 Task: Insert a clustered bar chart into a meeting invitation and customize it.
Action: Mouse moved to (22, 76)
Screenshot: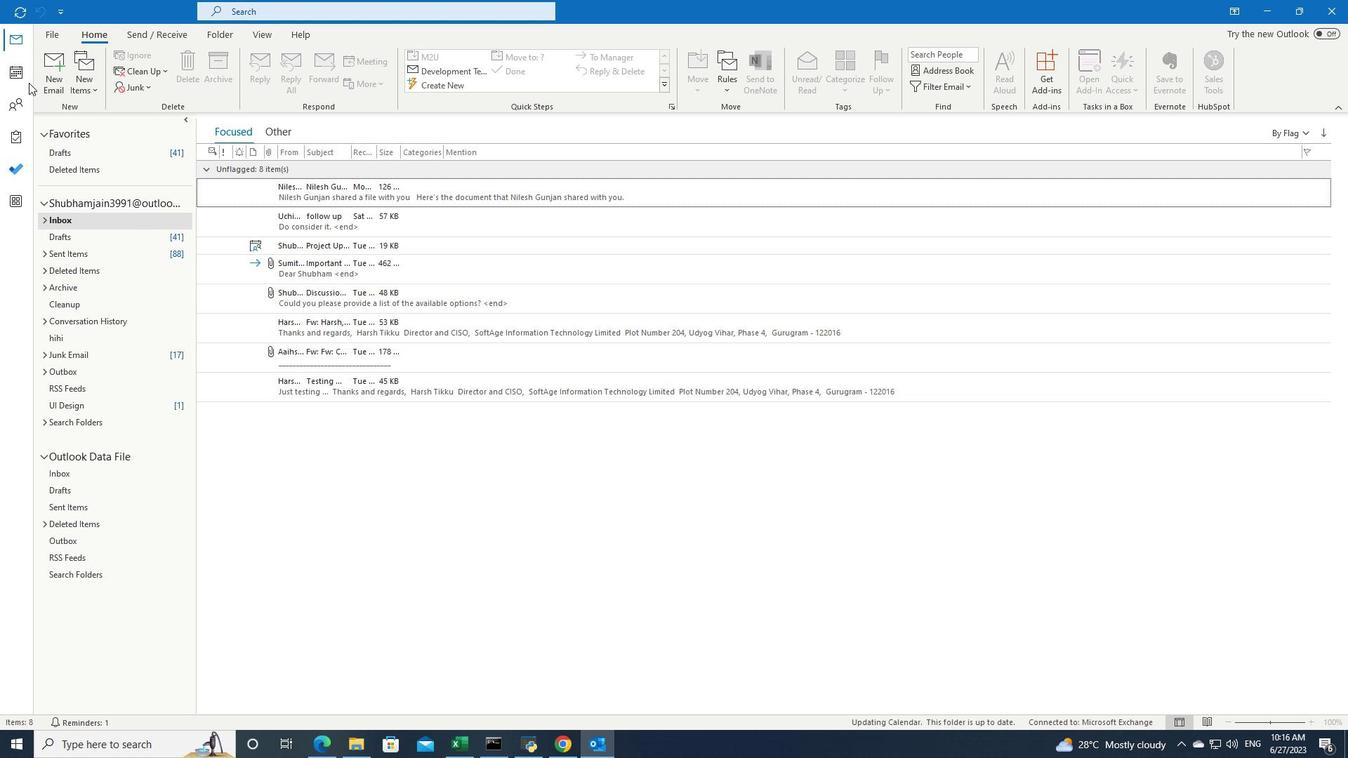
Action: Mouse pressed left at (22, 76)
Screenshot: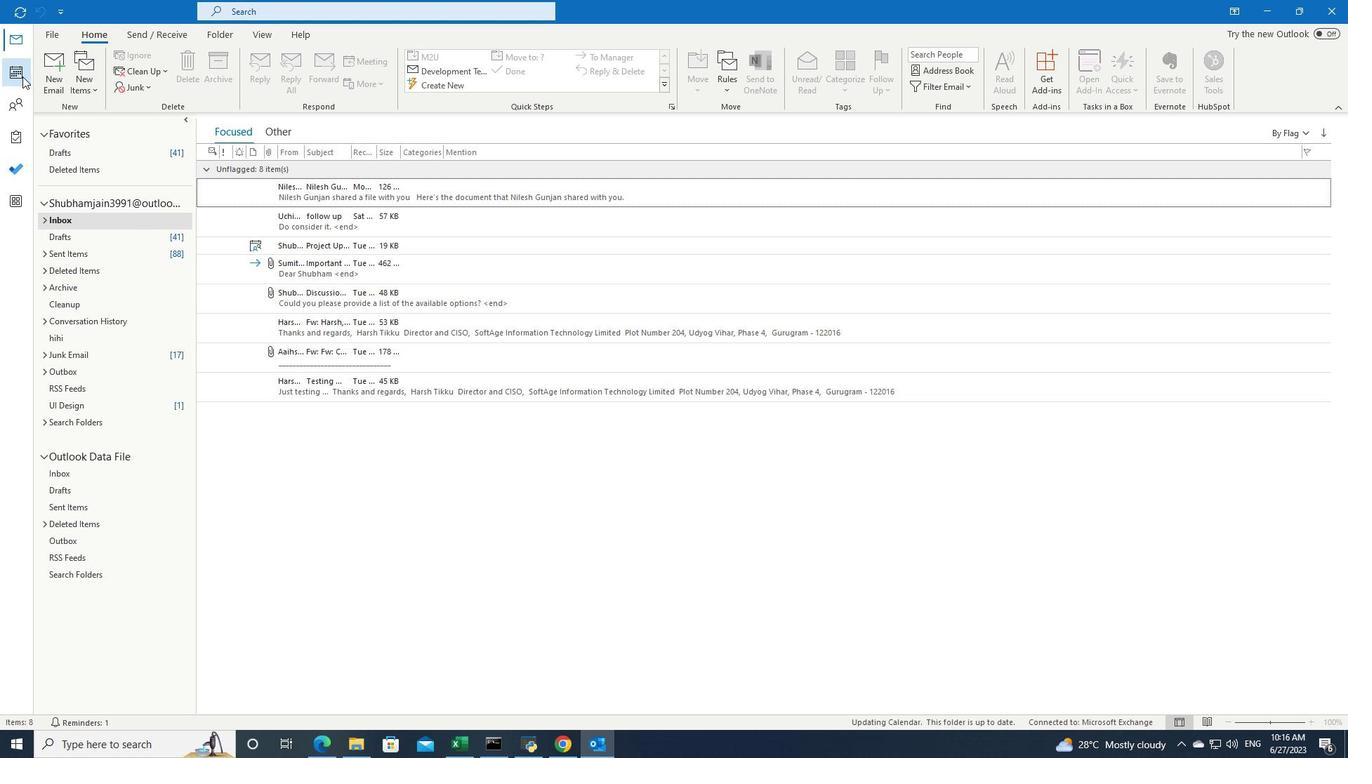 
Action: Mouse moved to (110, 87)
Screenshot: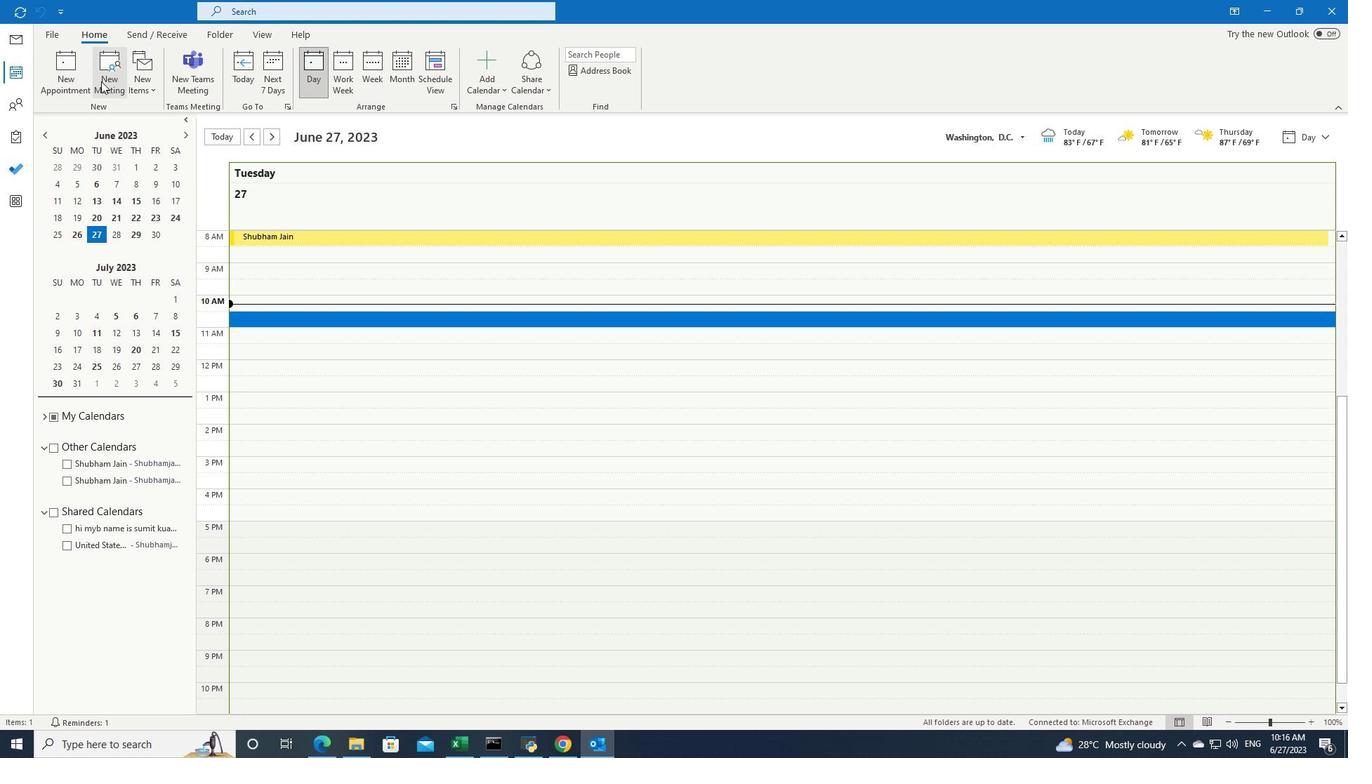 
Action: Mouse pressed left at (110, 87)
Screenshot: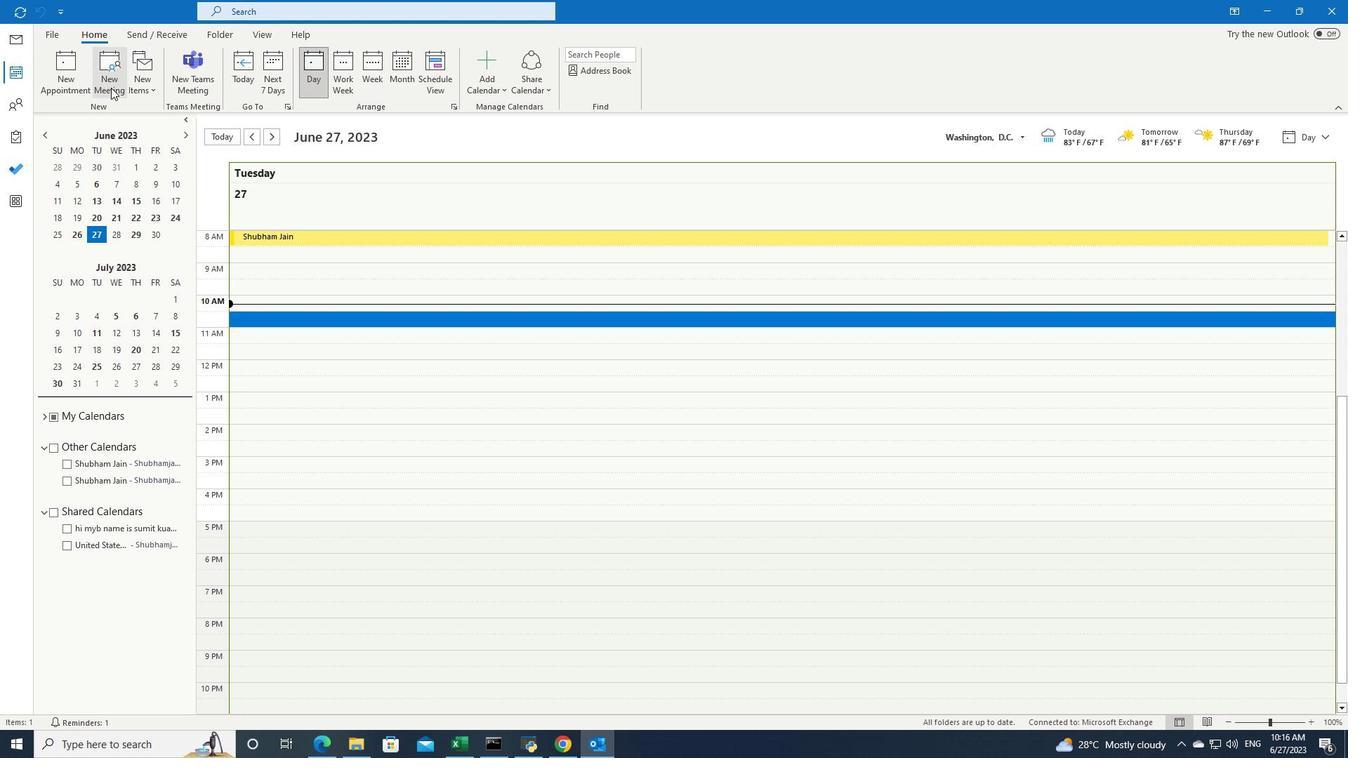 
Action: Mouse moved to (221, 35)
Screenshot: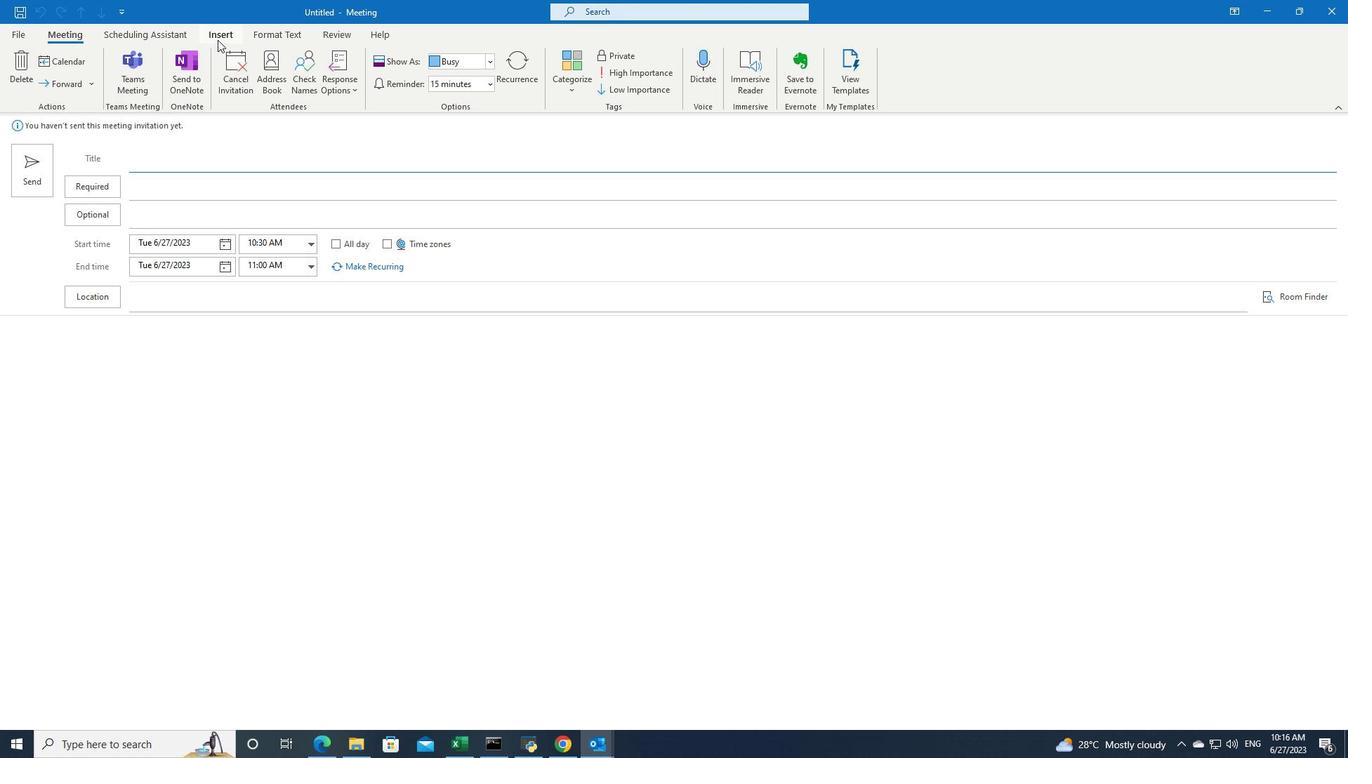 
Action: Mouse pressed left at (221, 35)
Screenshot: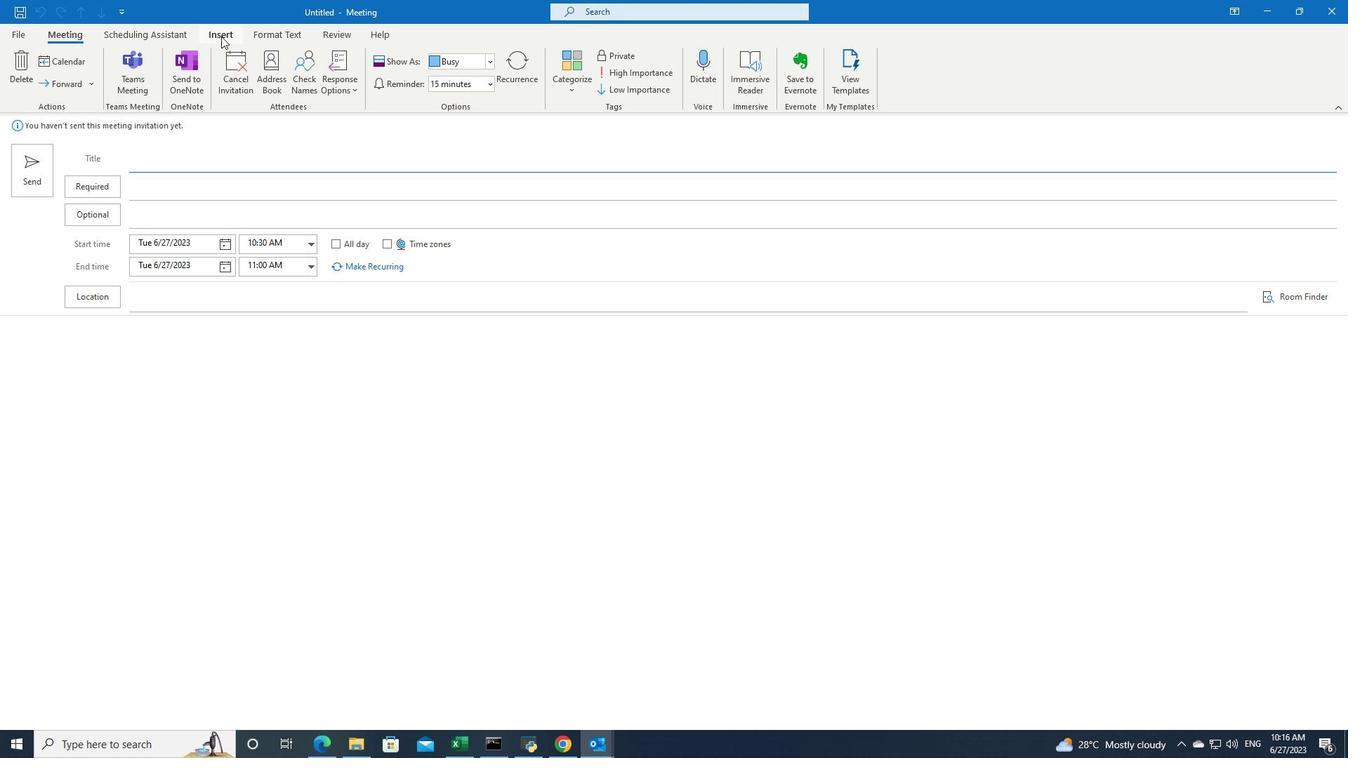 
Action: Mouse moved to (406, 393)
Screenshot: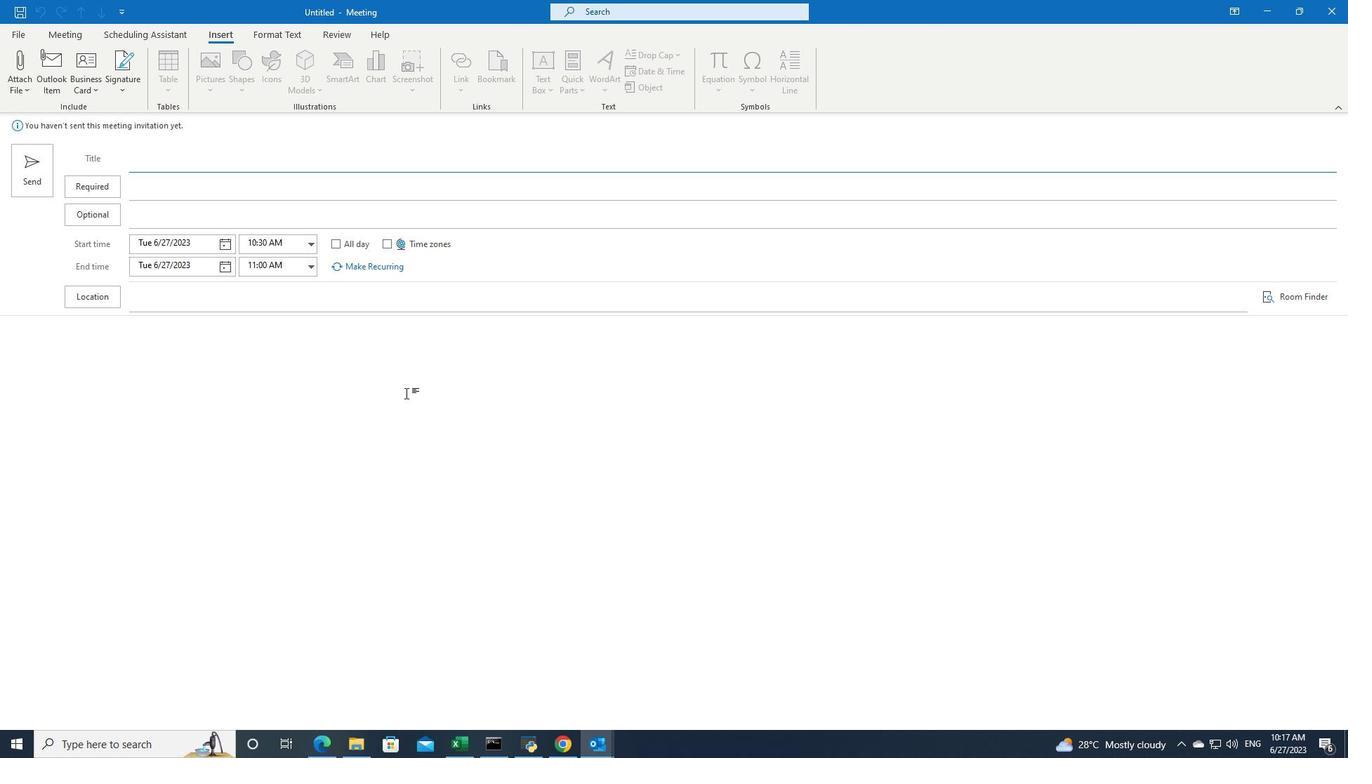 
Action: Mouse pressed left at (406, 393)
Screenshot: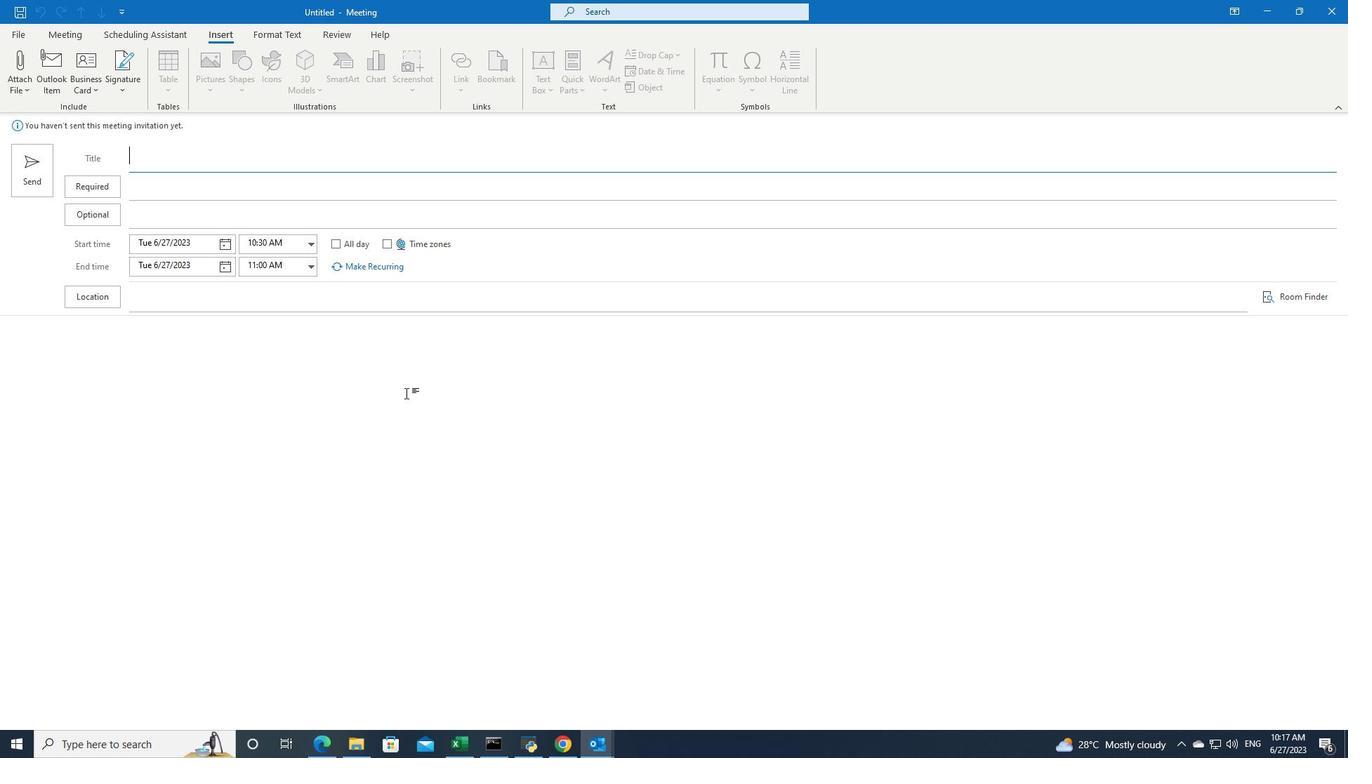 
Action: Mouse moved to (367, 79)
Screenshot: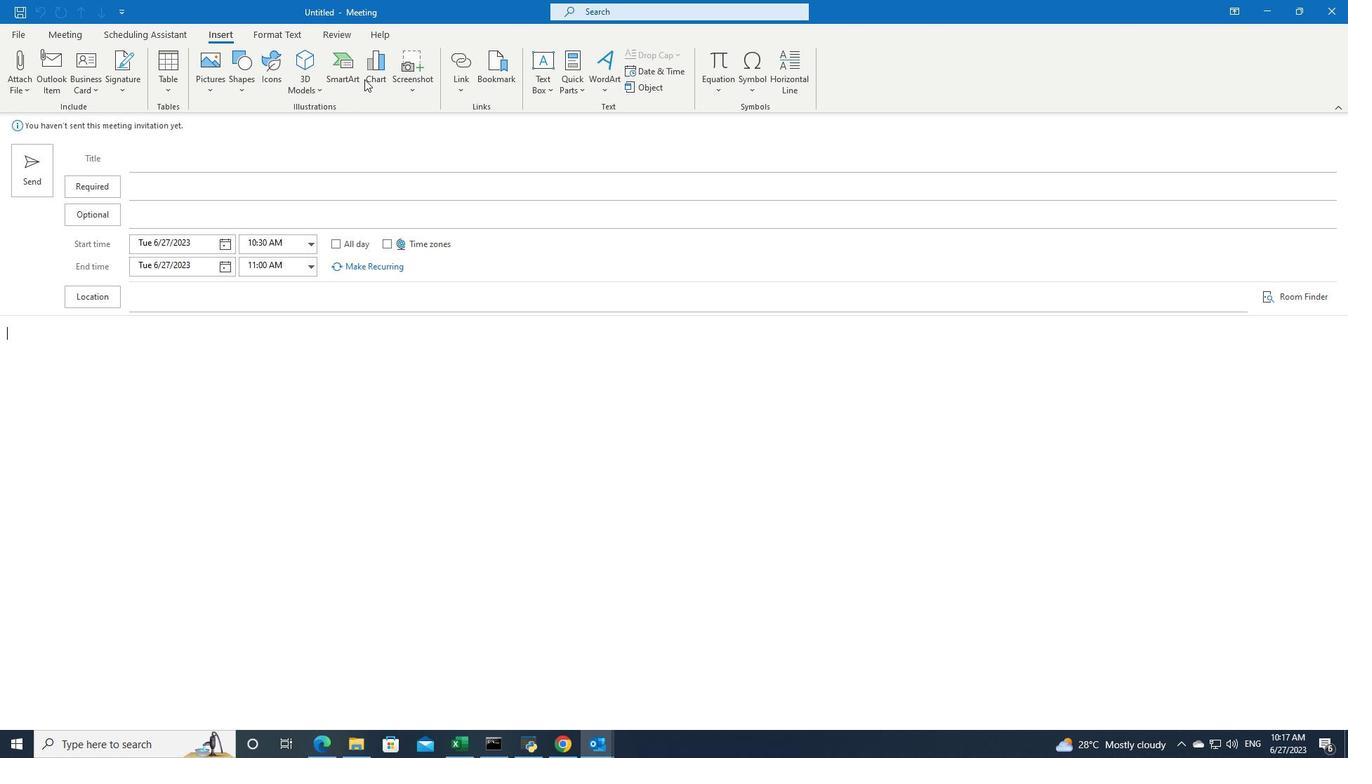 
Action: Mouse pressed left at (367, 79)
Screenshot: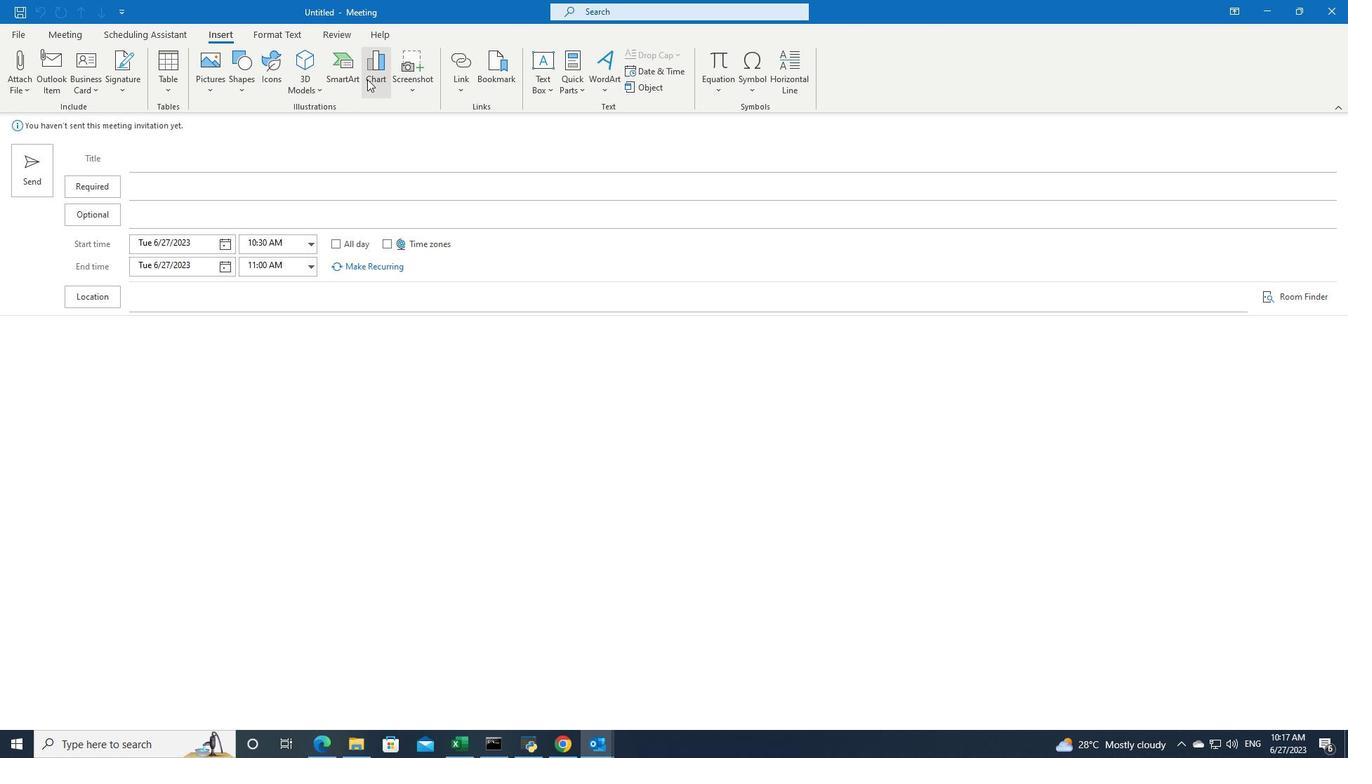 
Action: Mouse moved to (493, 290)
Screenshot: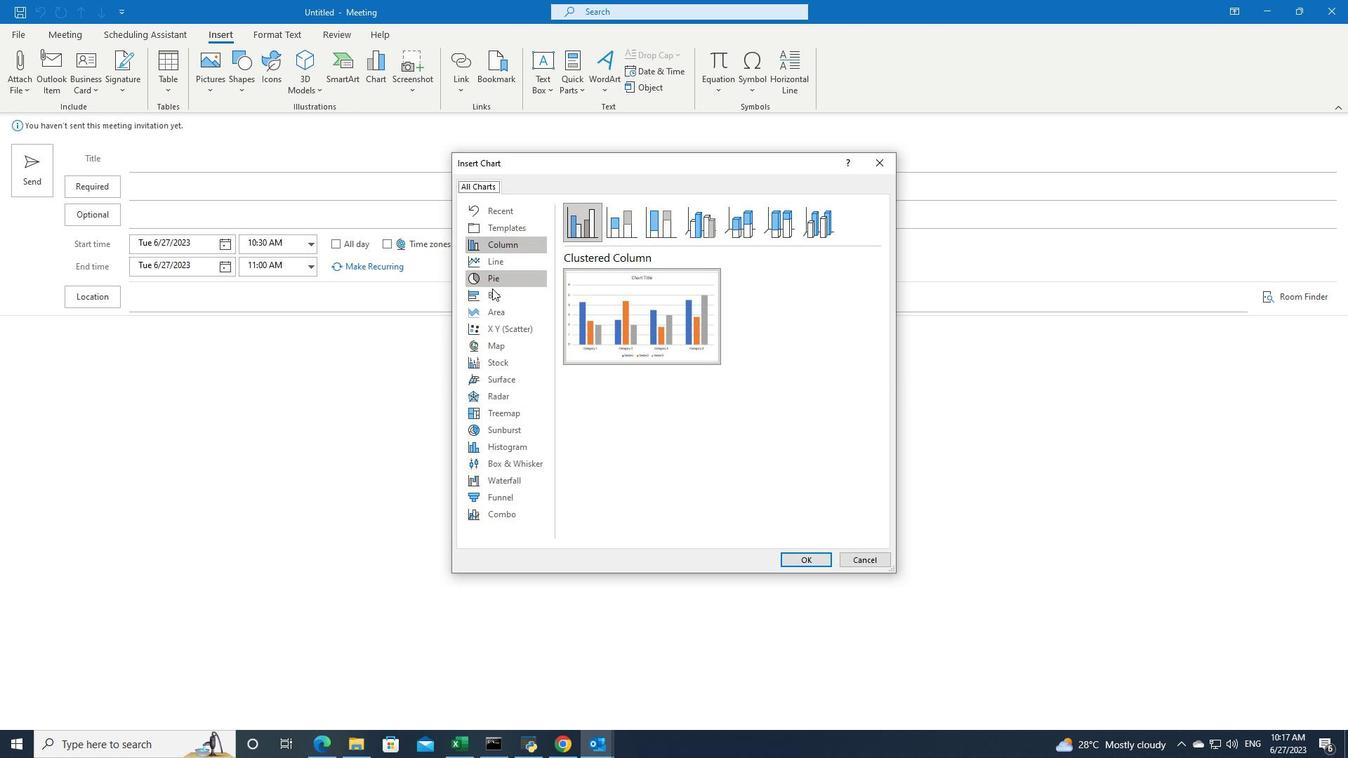 
Action: Mouse pressed left at (493, 290)
Screenshot: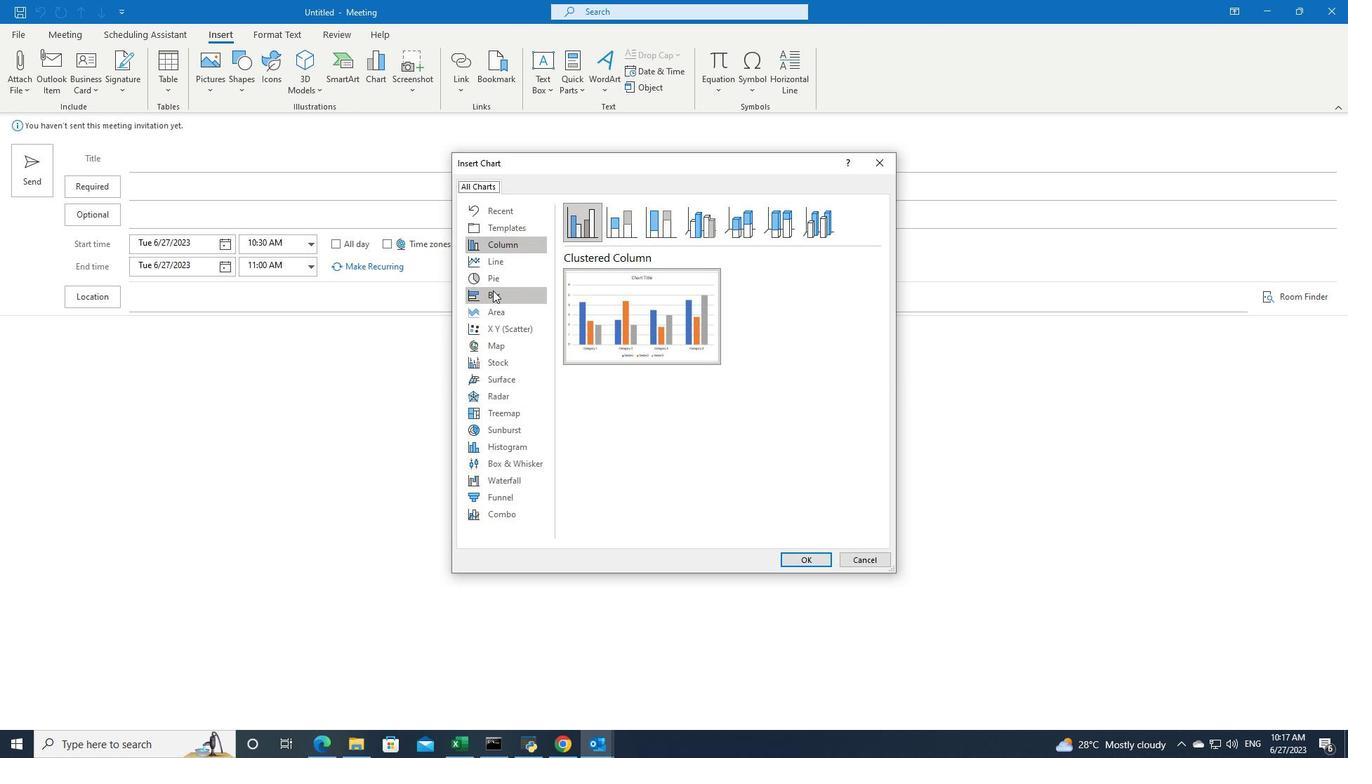 
Action: Mouse moved to (787, 559)
Screenshot: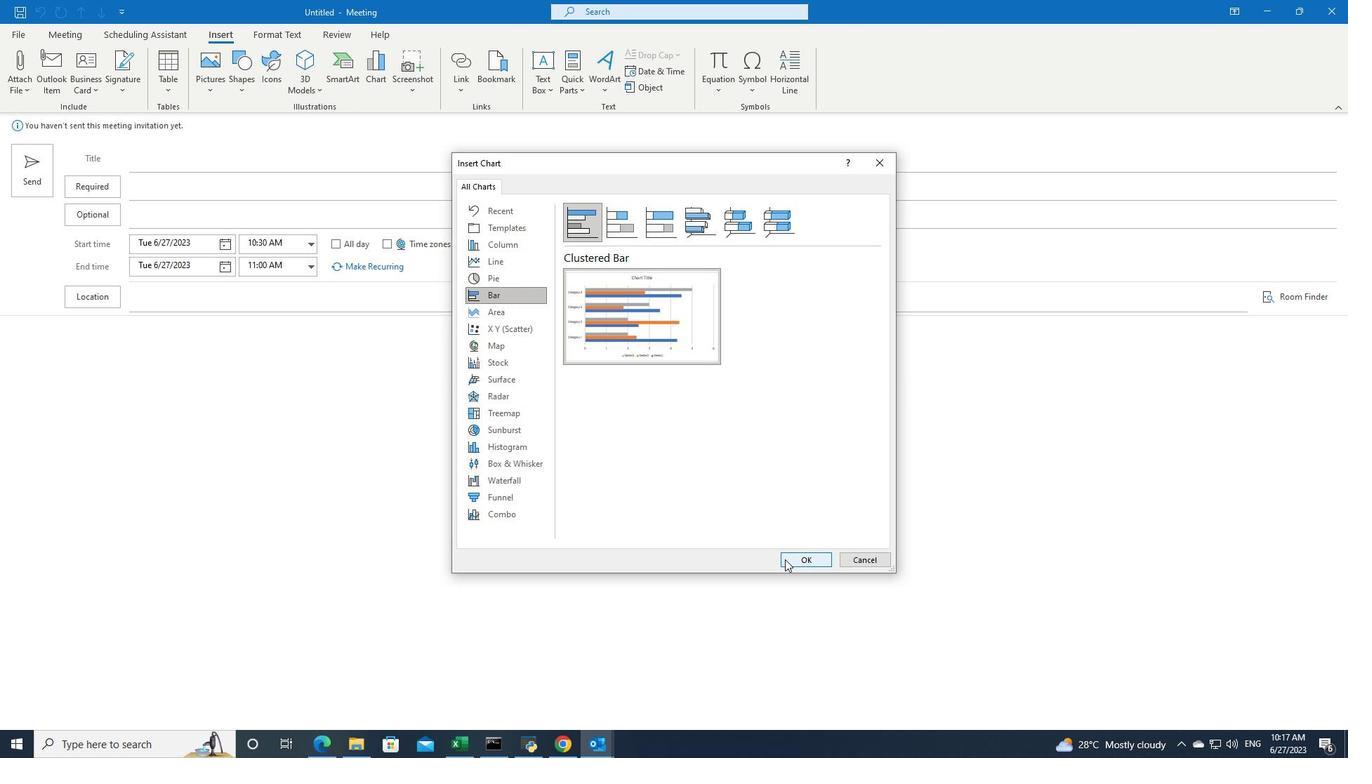 
Action: Mouse pressed left at (787, 559)
Screenshot: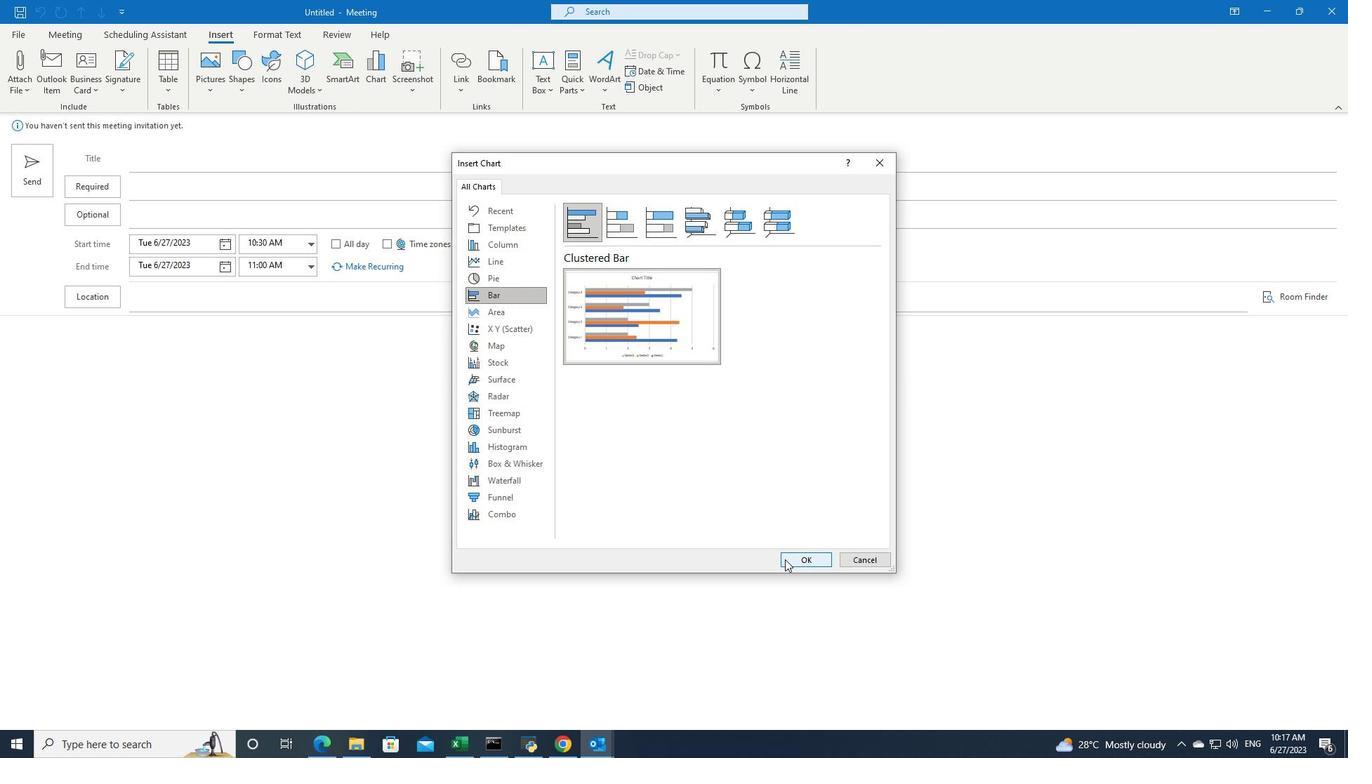 
Action: Mouse moved to (114, 655)
Screenshot: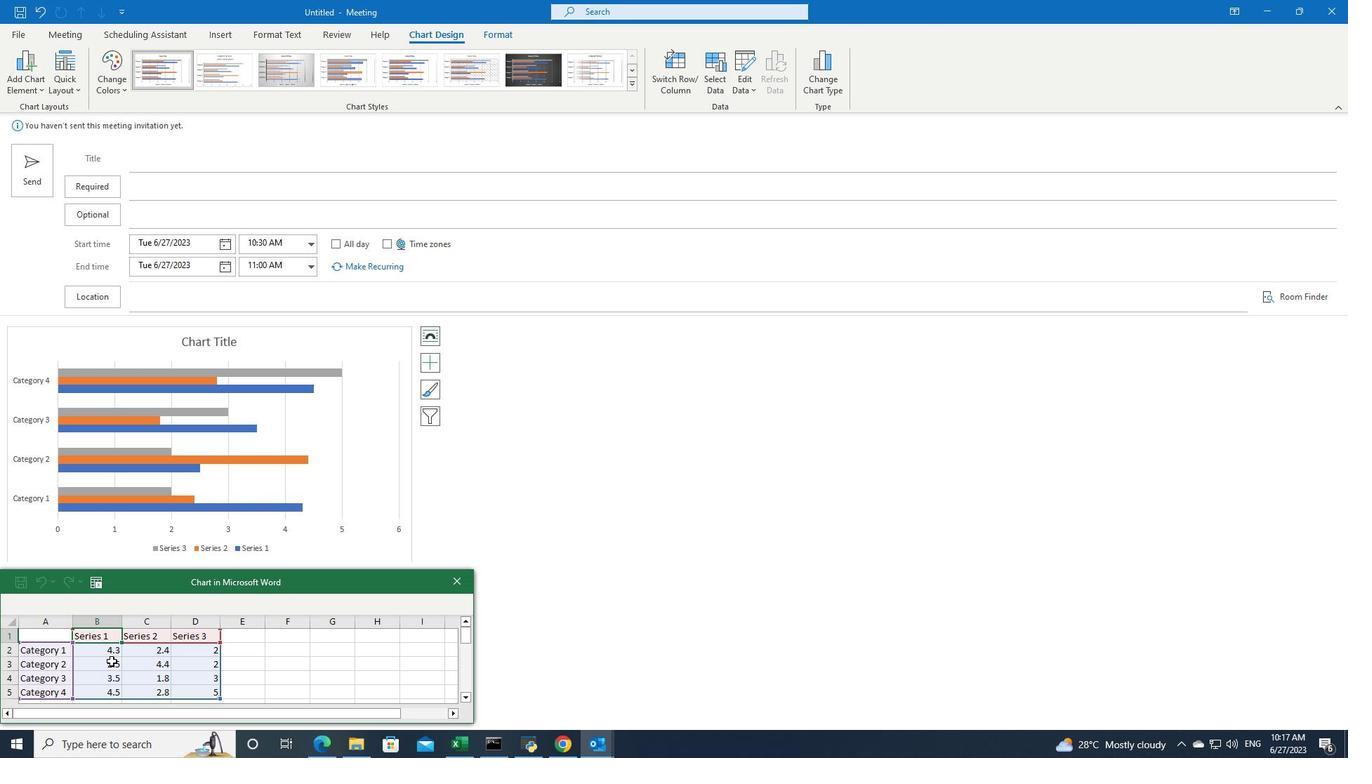 
Action: Mouse pressed left at (114, 655)
Screenshot: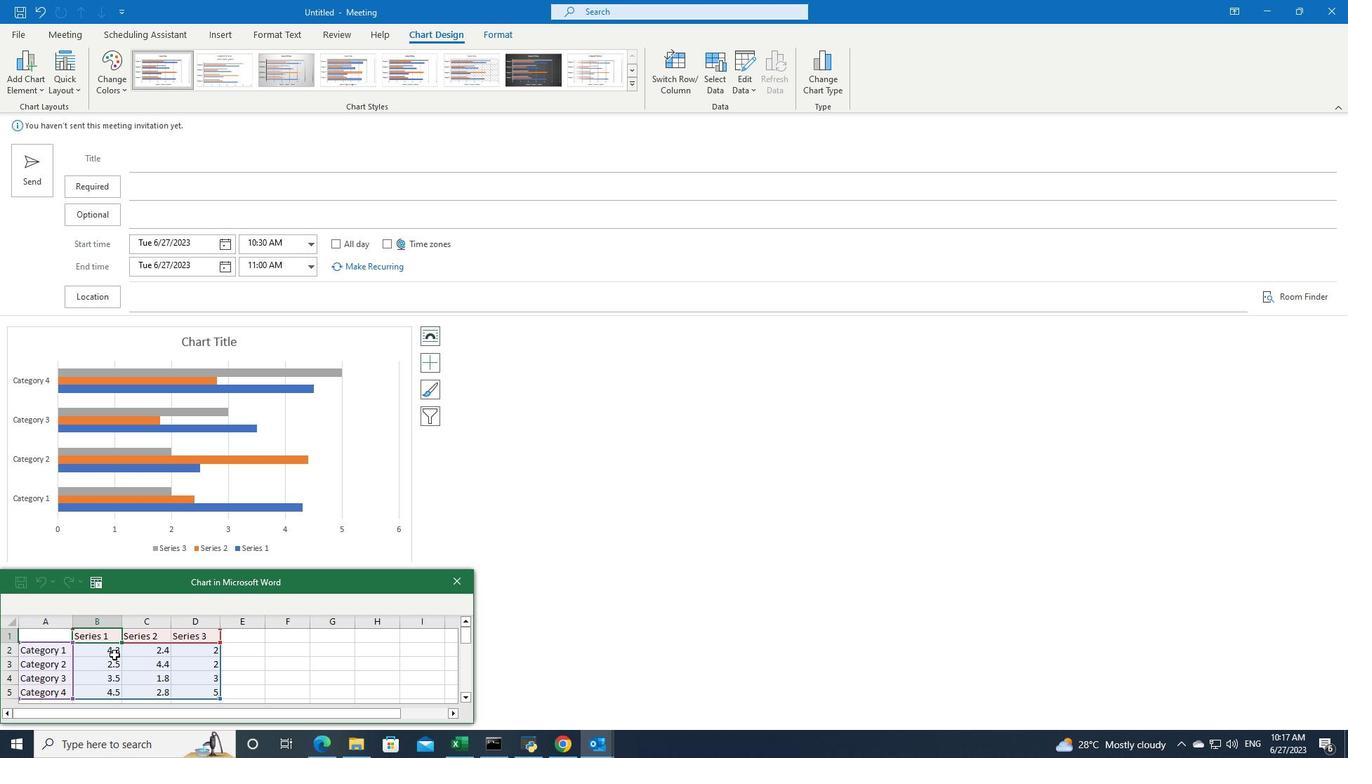 
Action: Key pressed 2.5
Screenshot: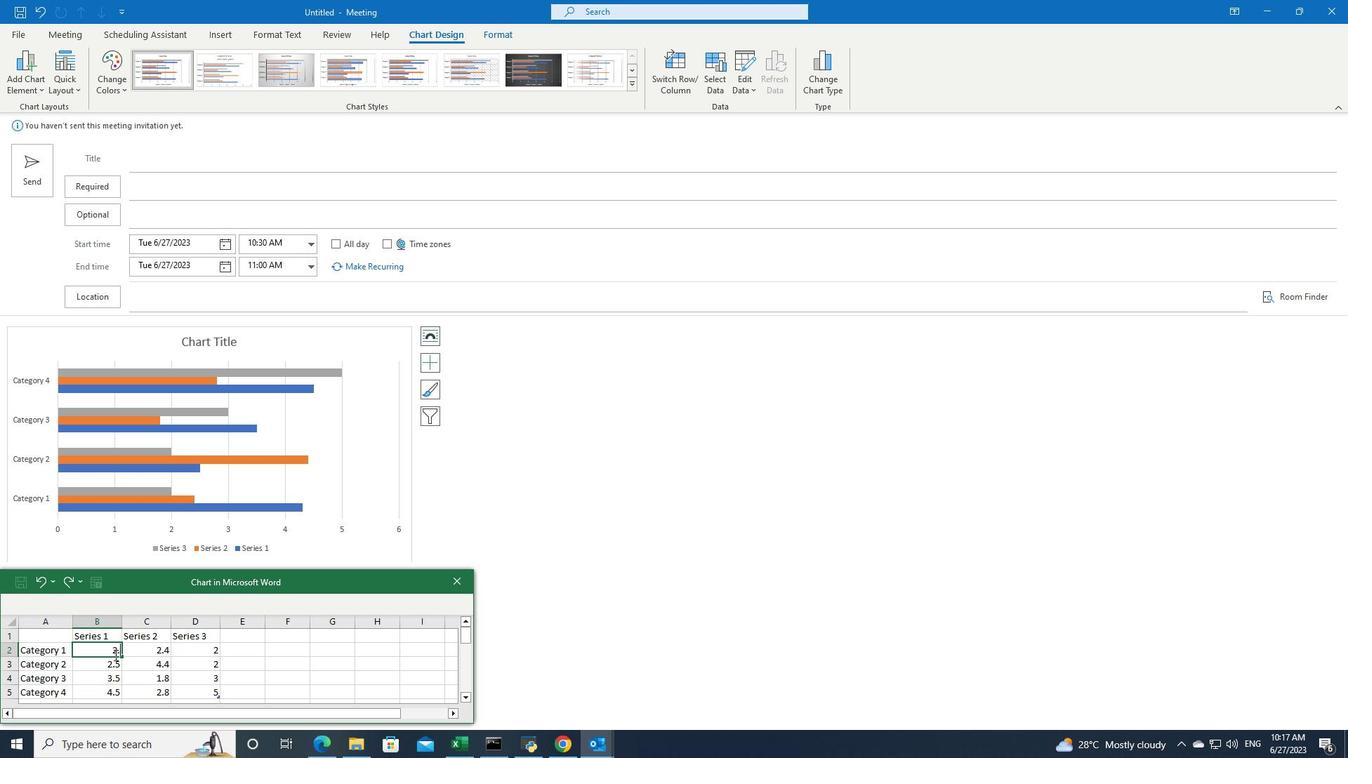 
Action: Mouse moved to (117, 668)
Screenshot: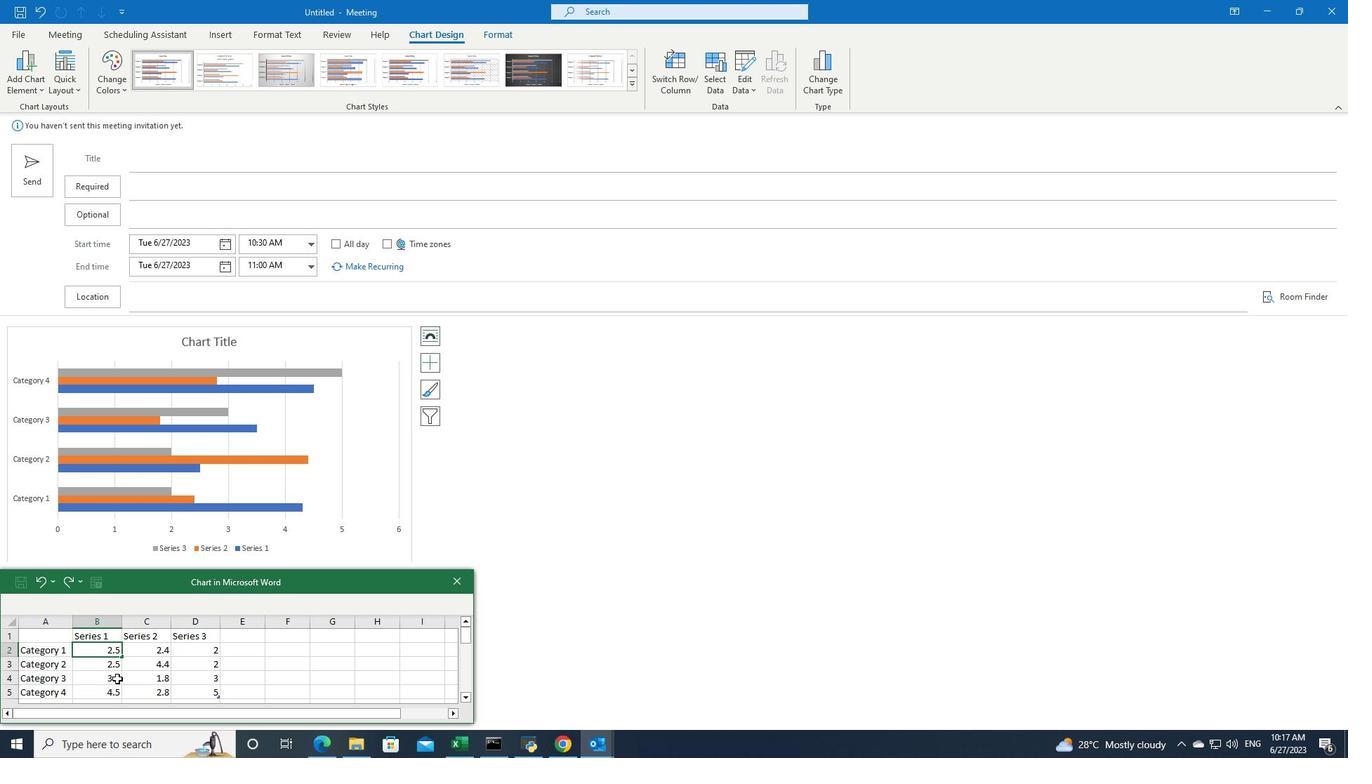 
Action: Mouse pressed left at (117, 668)
Screenshot: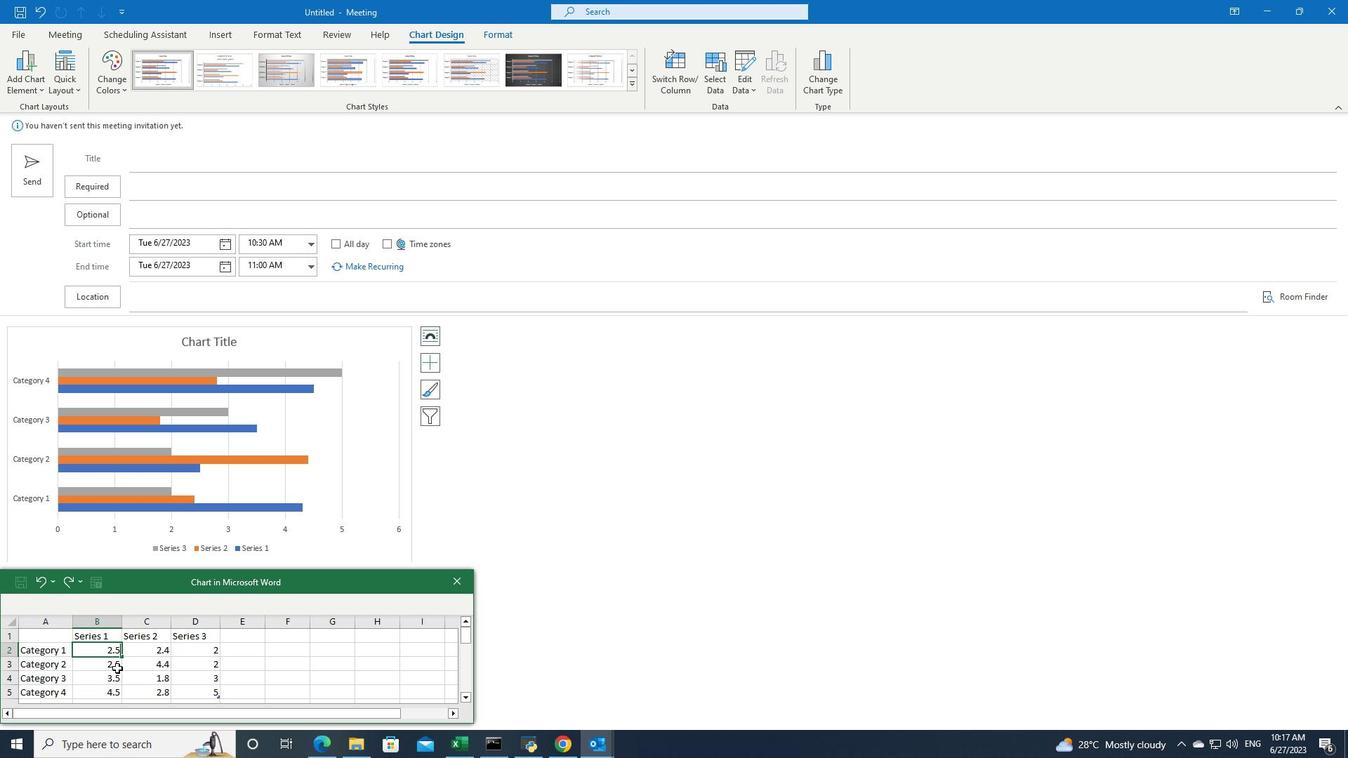 
Action: Mouse moved to (117, 668)
Screenshot: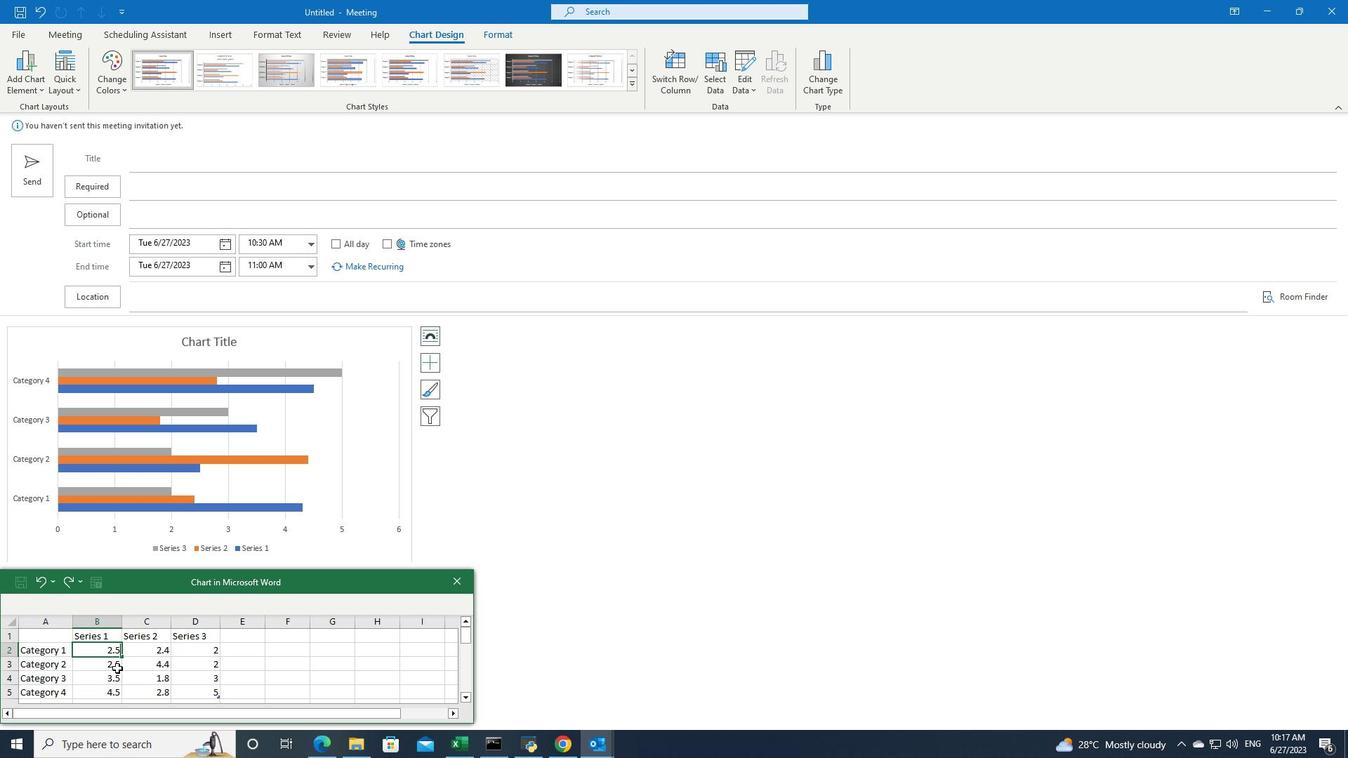 
Action: Key pressed 3.4
Screenshot: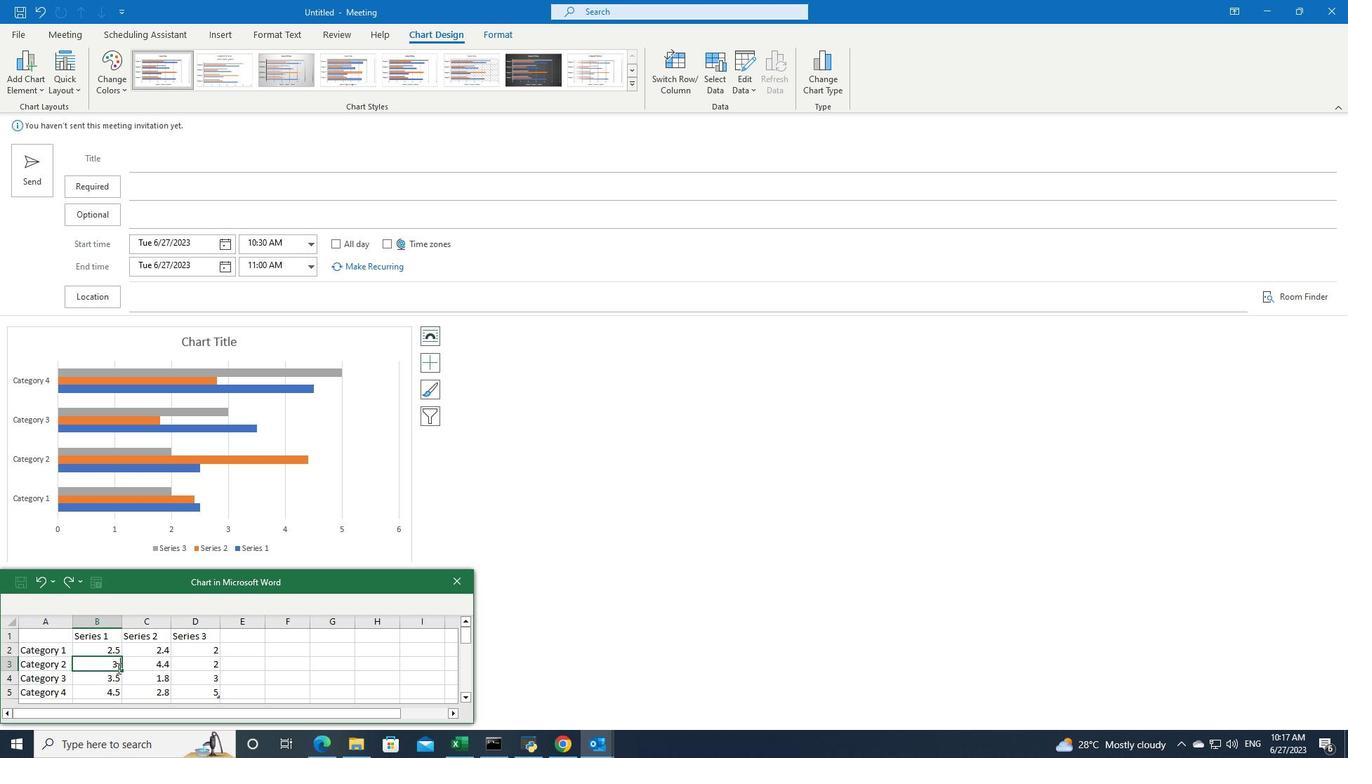 
Action: Mouse moved to (110, 682)
Screenshot: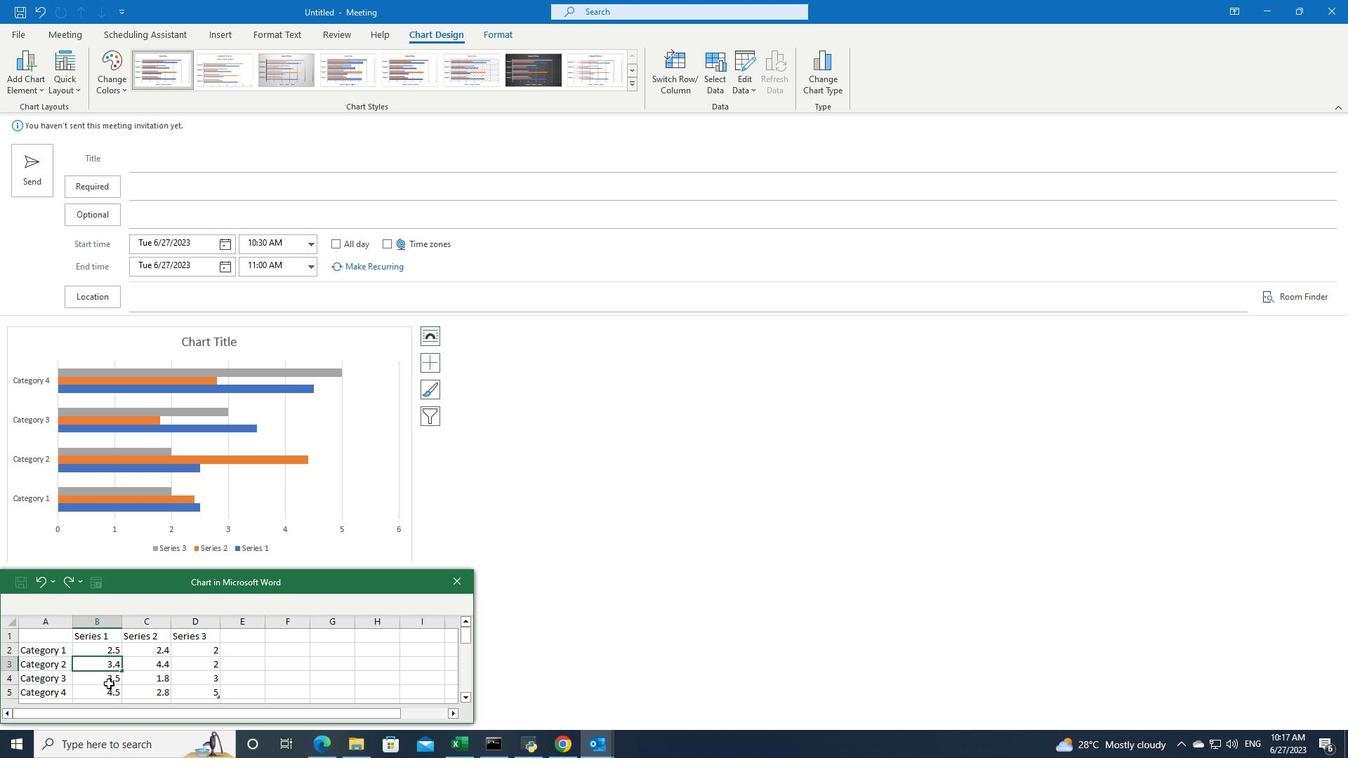 
Action: Mouse pressed left at (110, 682)
Screenshot: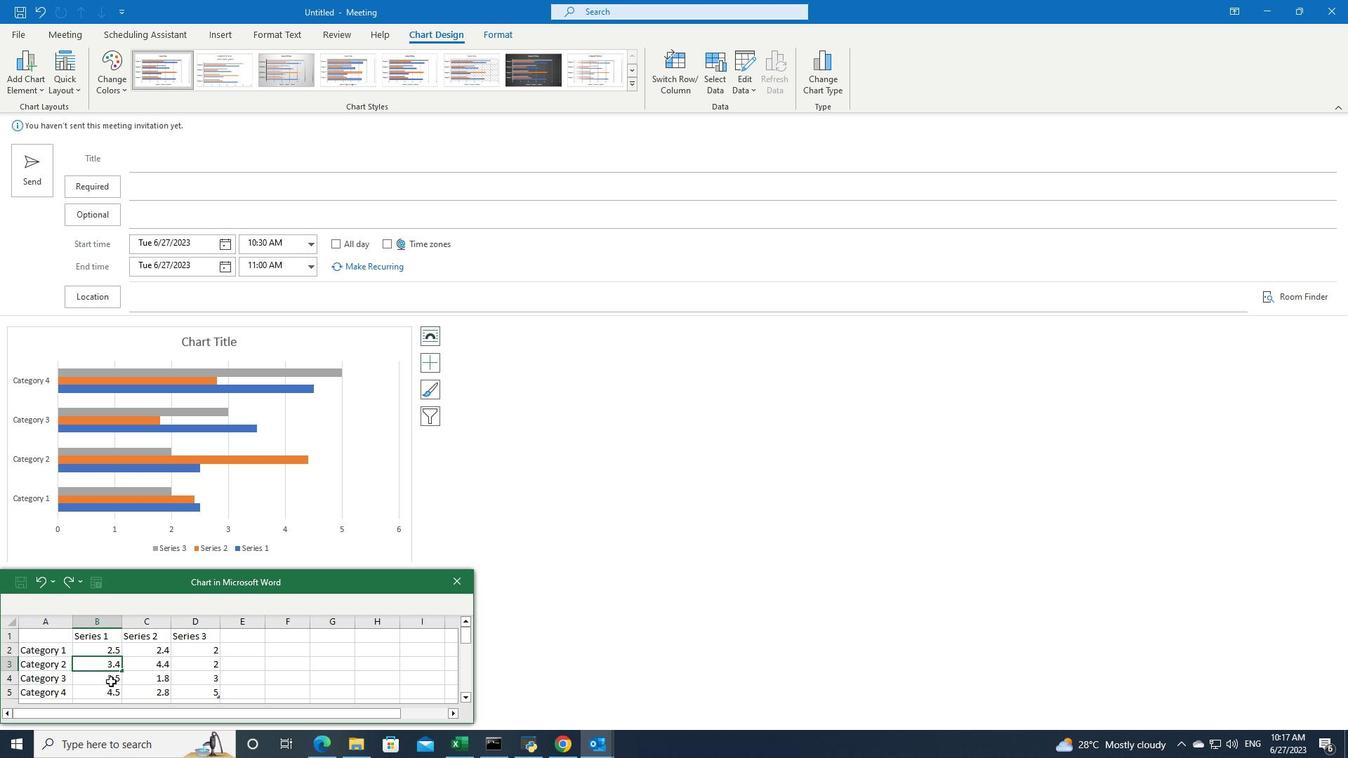 
Action: Key pressed 5.6
Screenshot: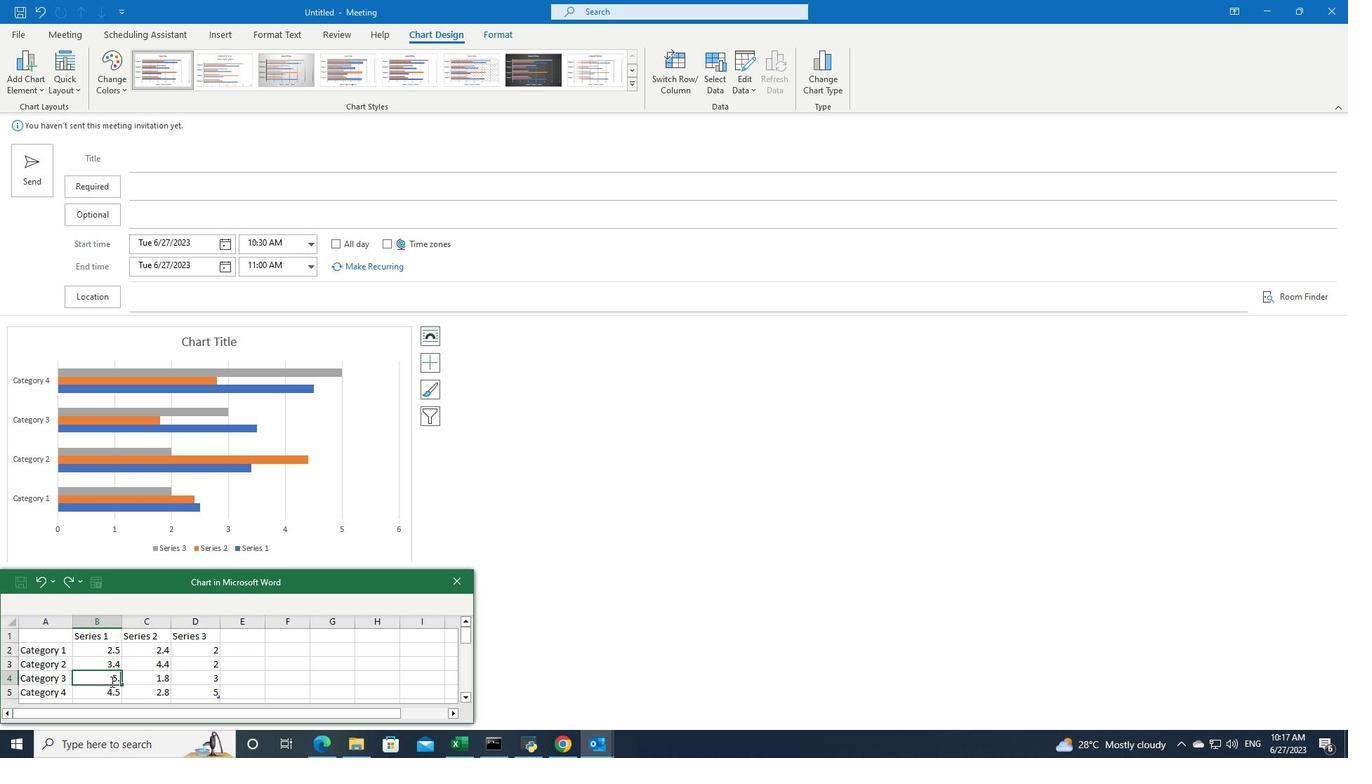 
Action: Mouse moved to (552, 568)
Screenshot: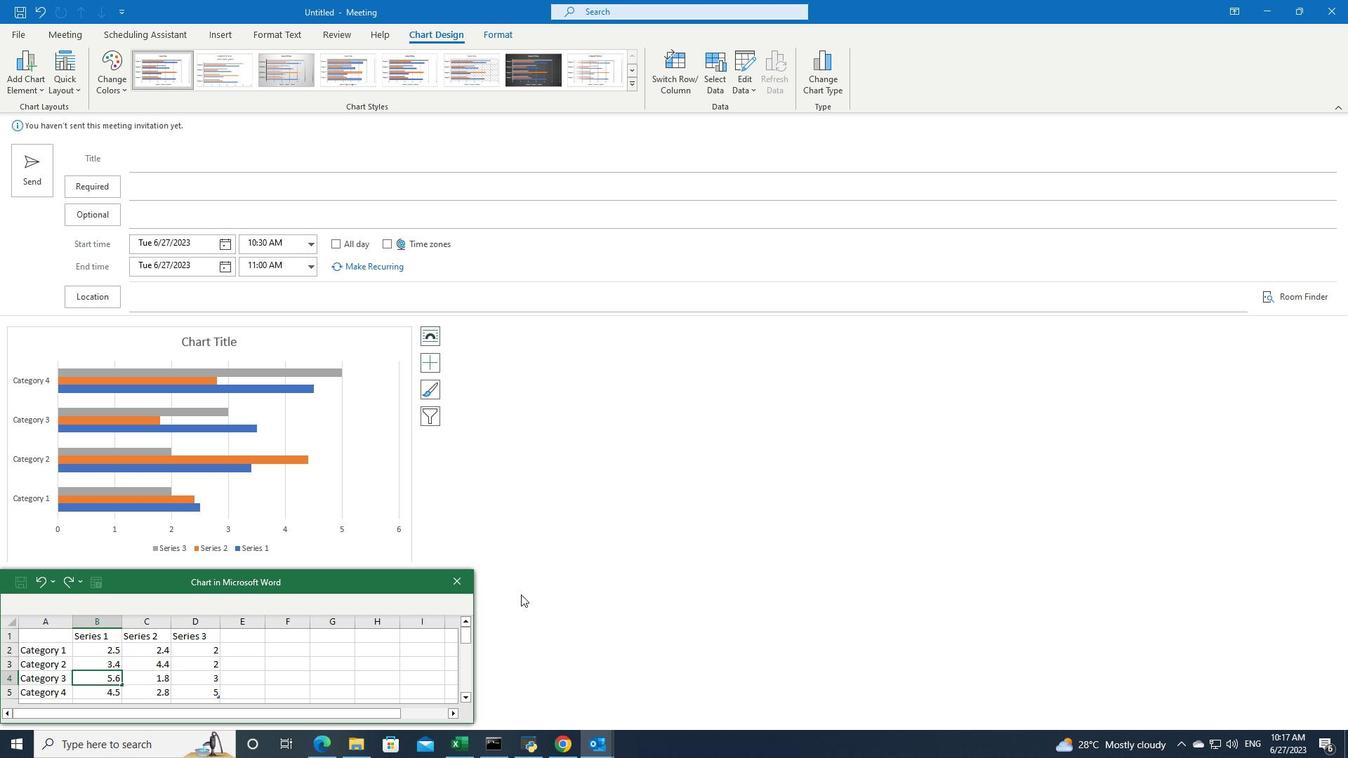 
Action: Mouse pressed left at (552, 568)
Screenshot: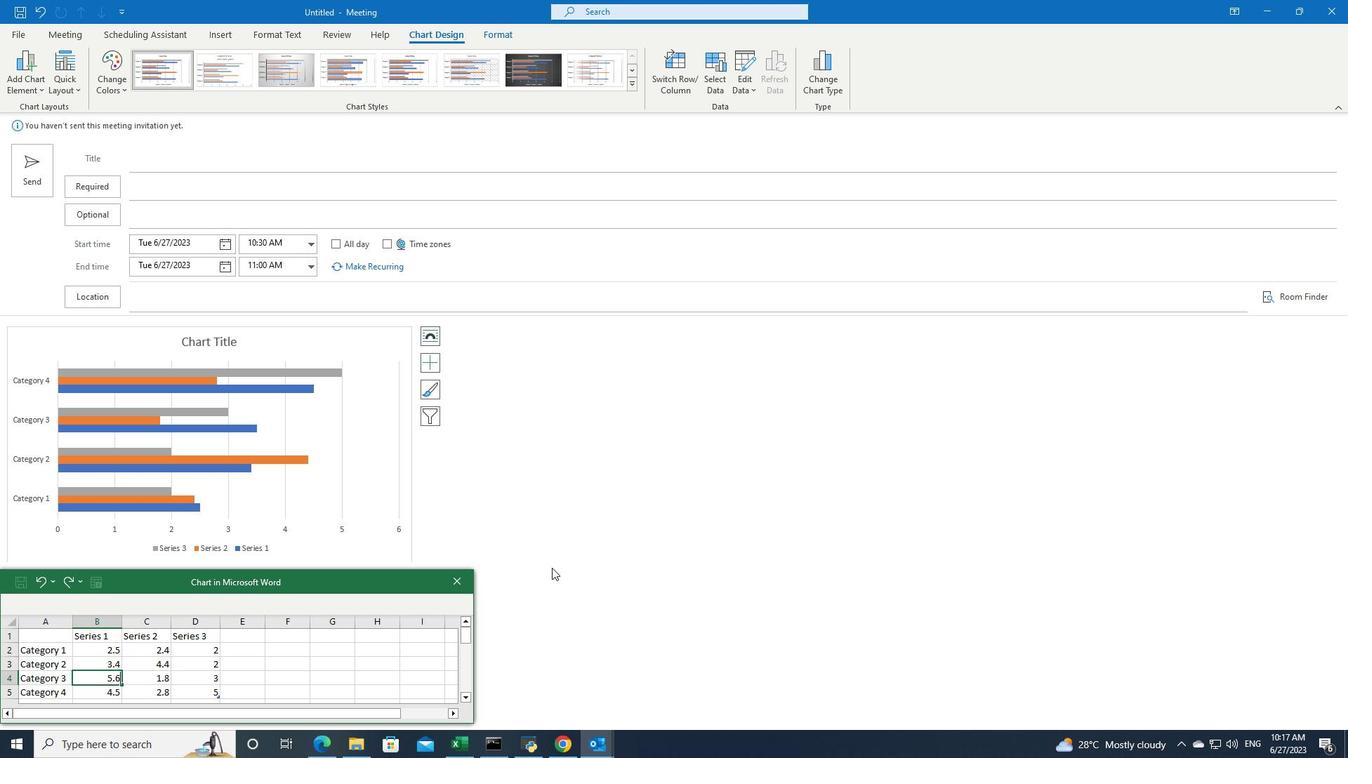 
Action: Mouse moved to (214, 30)
Screenshot: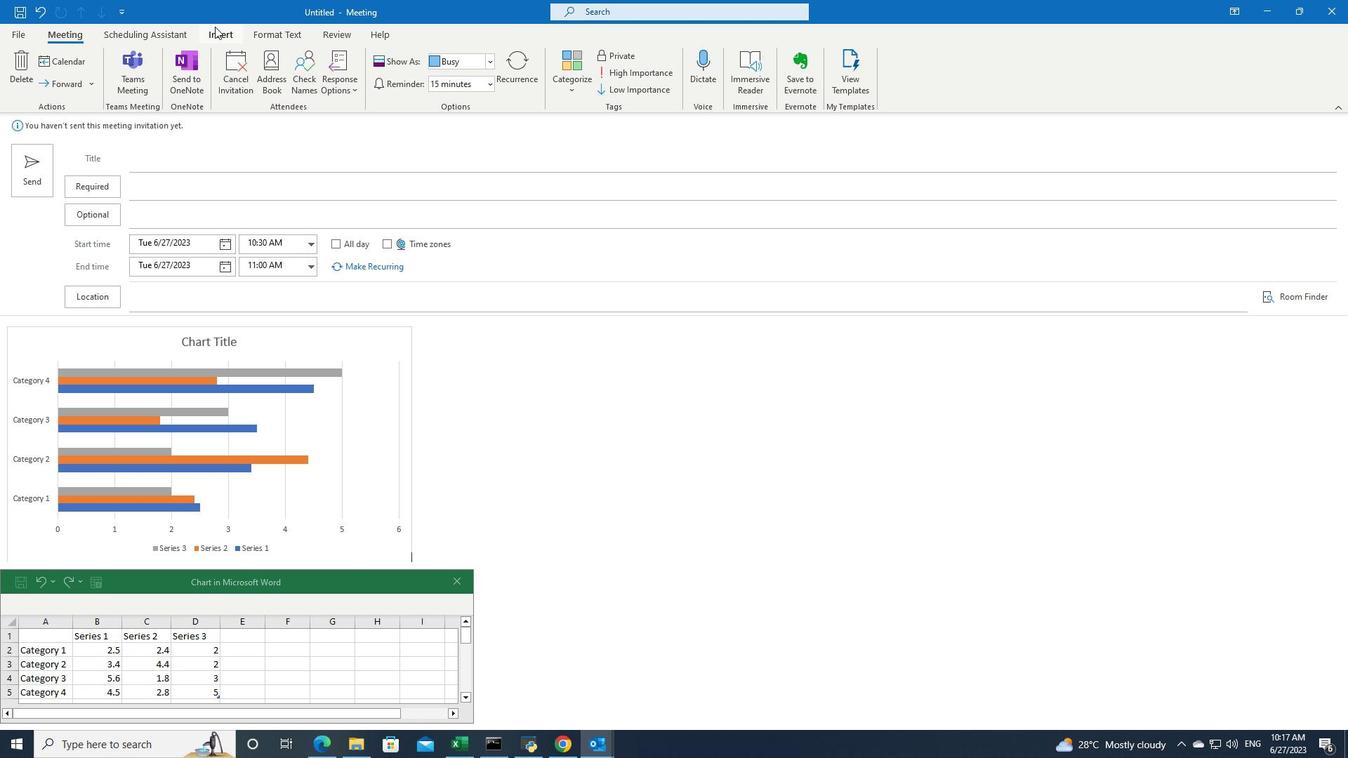 
Action: Mouse pressed left at (214, 30)
Screenshot: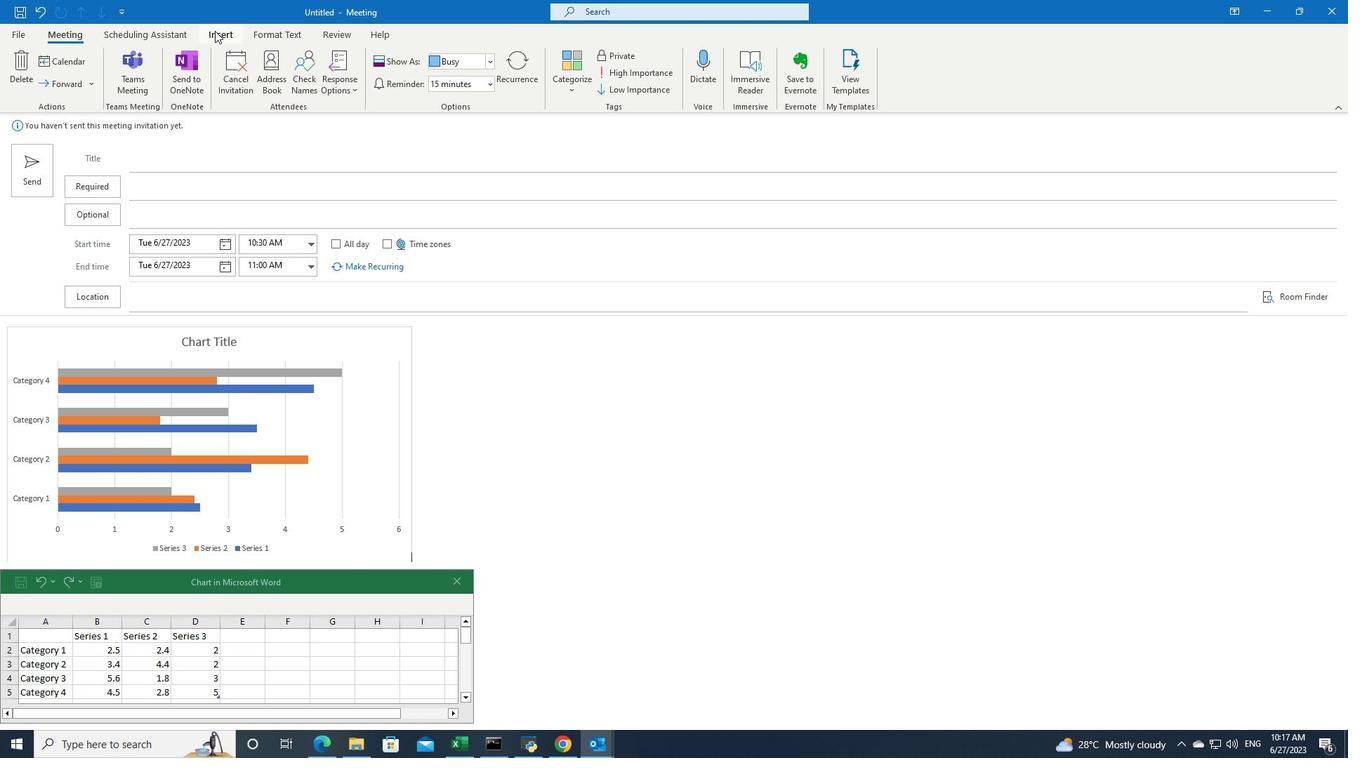 
Action: Mouse moved to (406, 87)
Screenshot: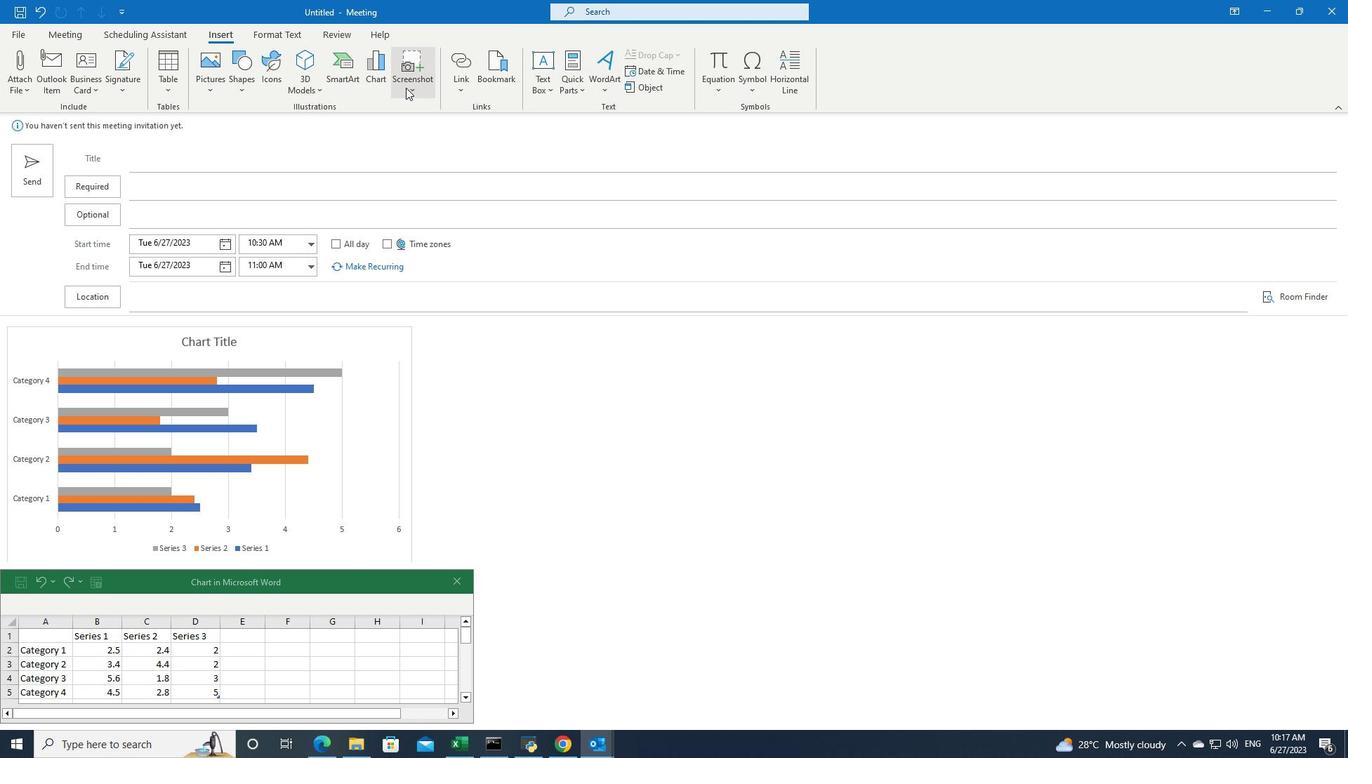 
Action: Mouse pressed left at (406, 87)
Screenshot: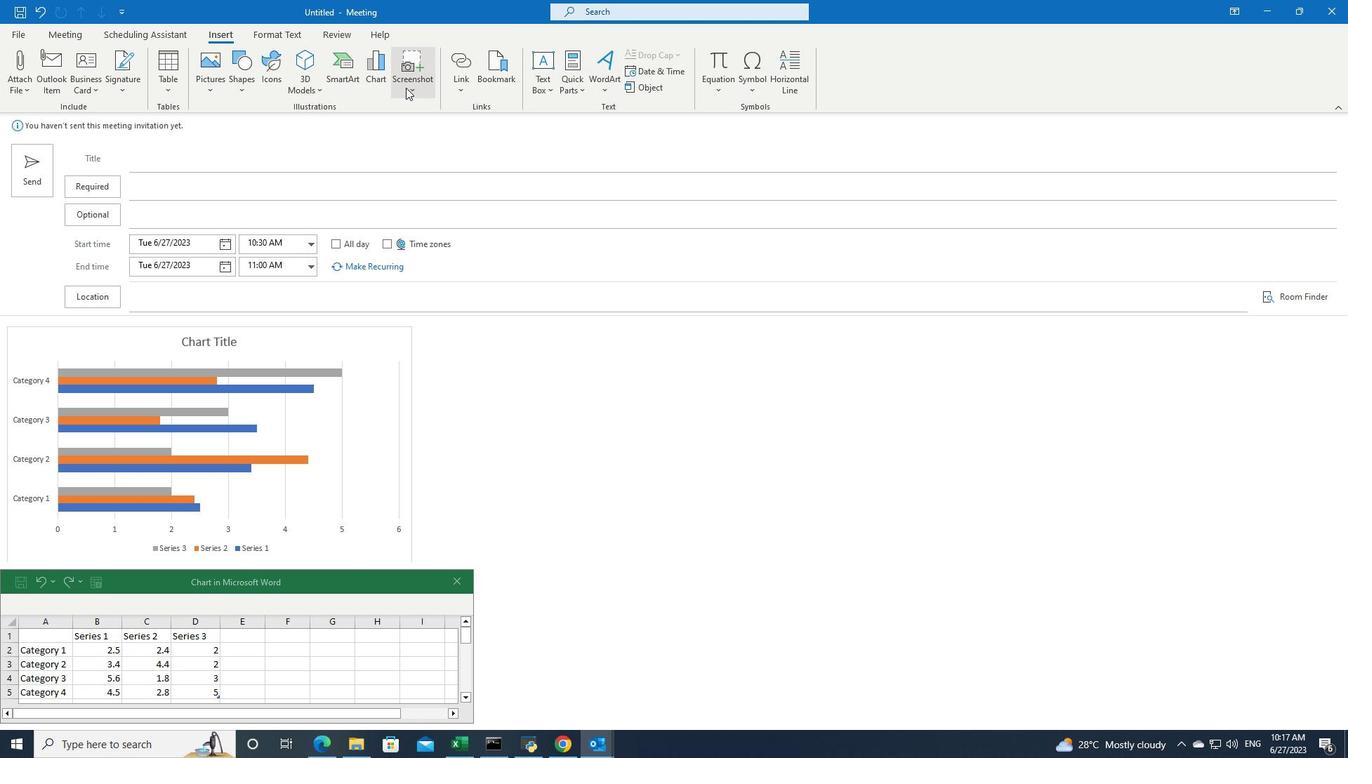 
Action: Mouse moved to (445, 210)
Screenshot: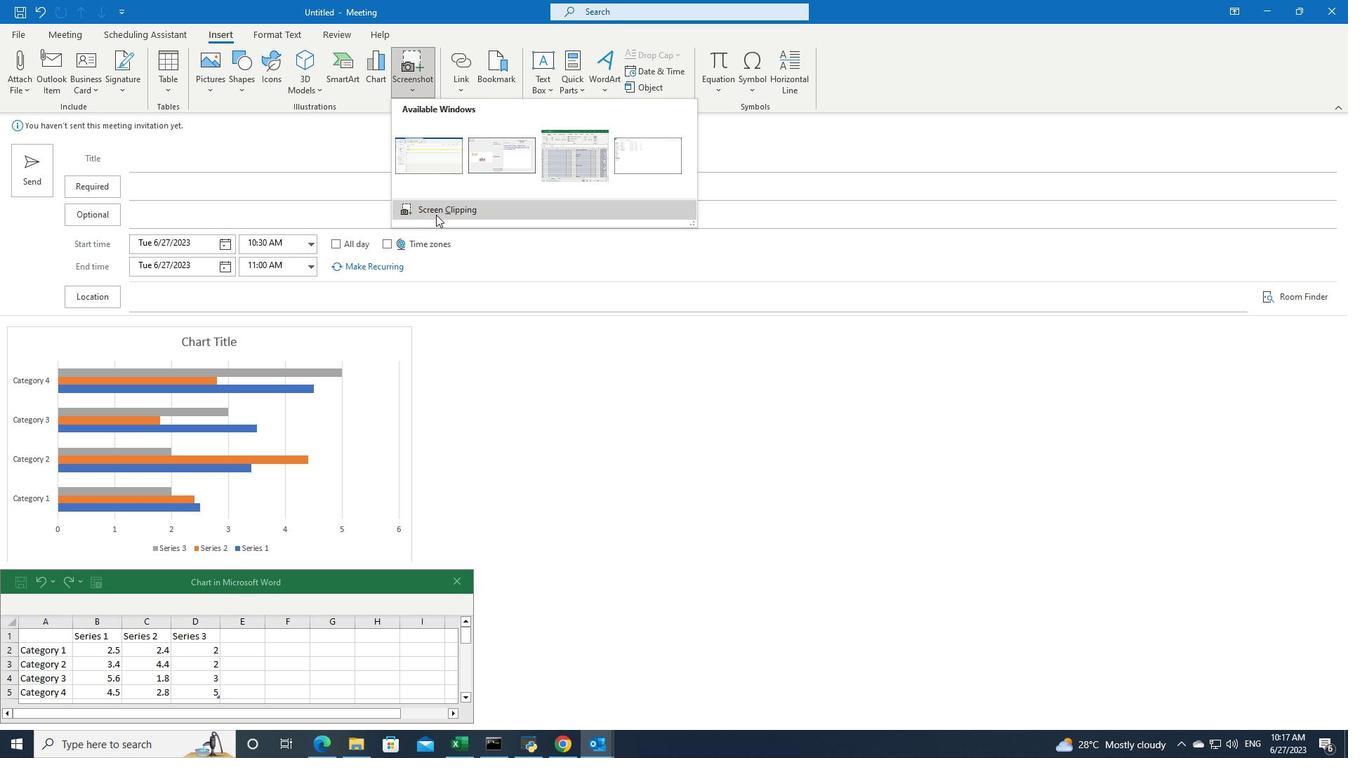 
Action: Mouse pressed left at (445, 210)
Screenshot: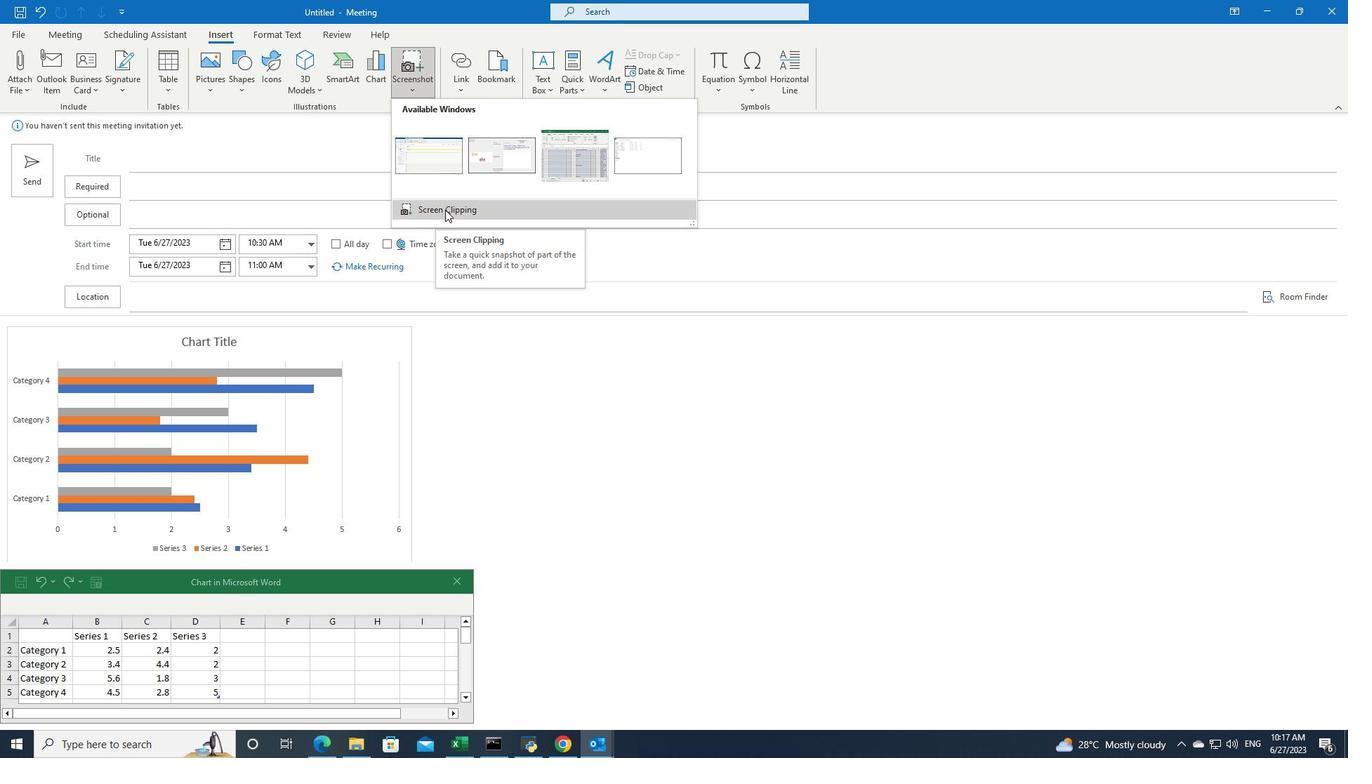 
Action: Mouse moved to (361, 367)
Screenshot: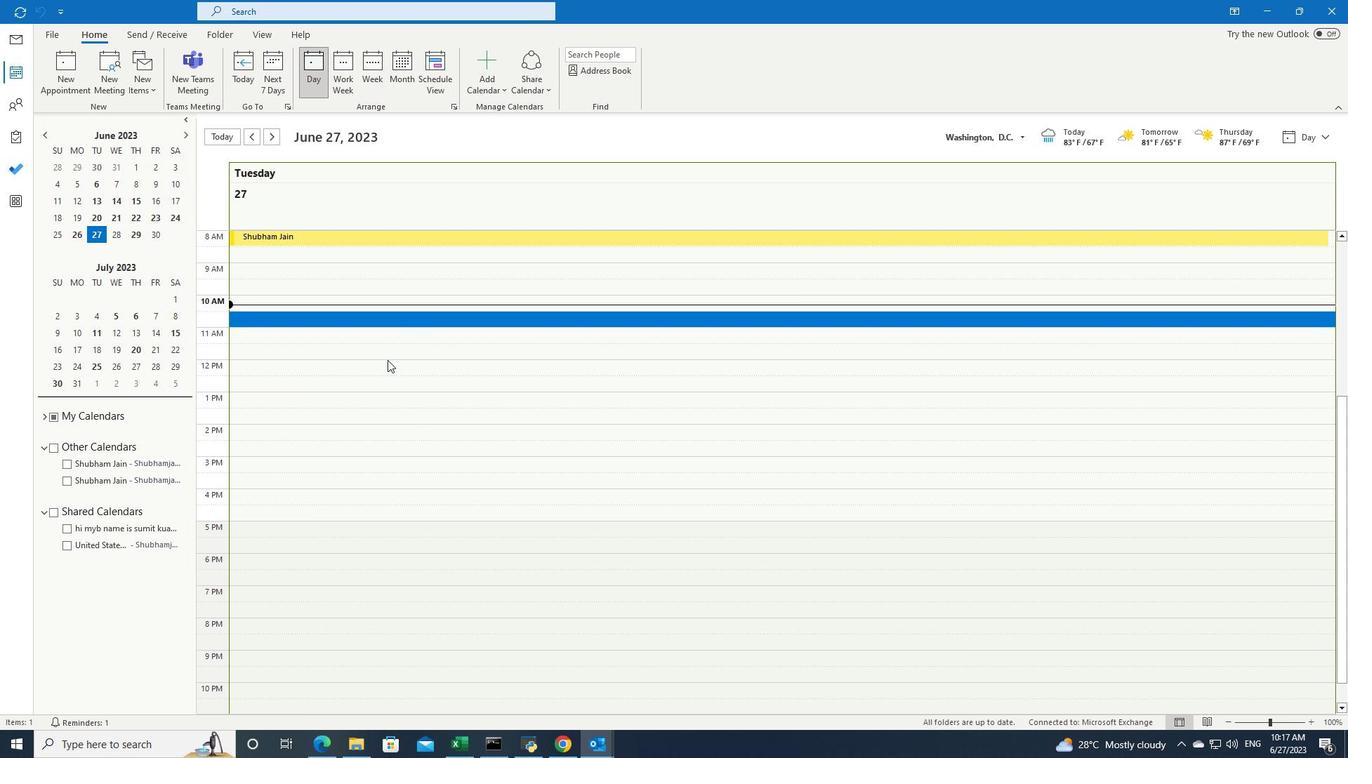 
Action: Mouse pressed left at (361, 367)
Screenshot: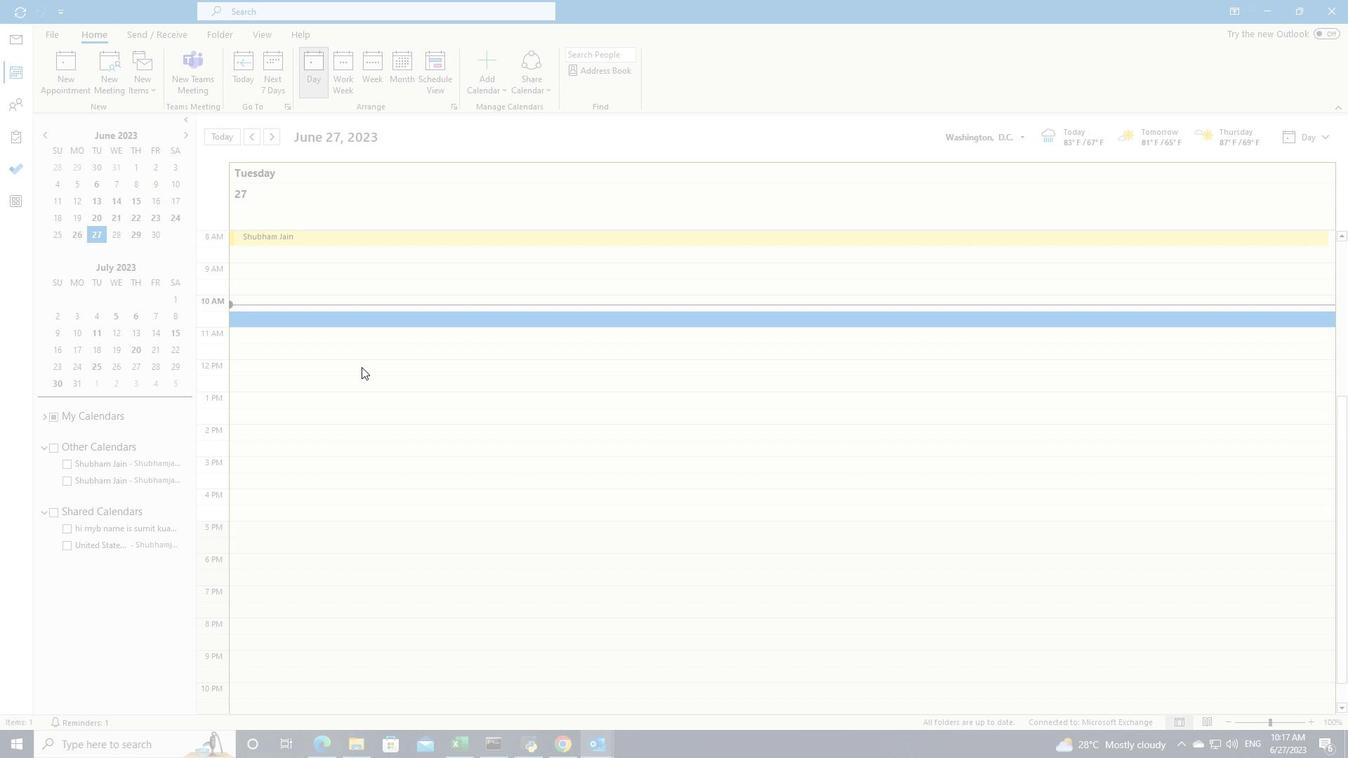 
Action: Mouse moved to (1216, 91)
Screenshot: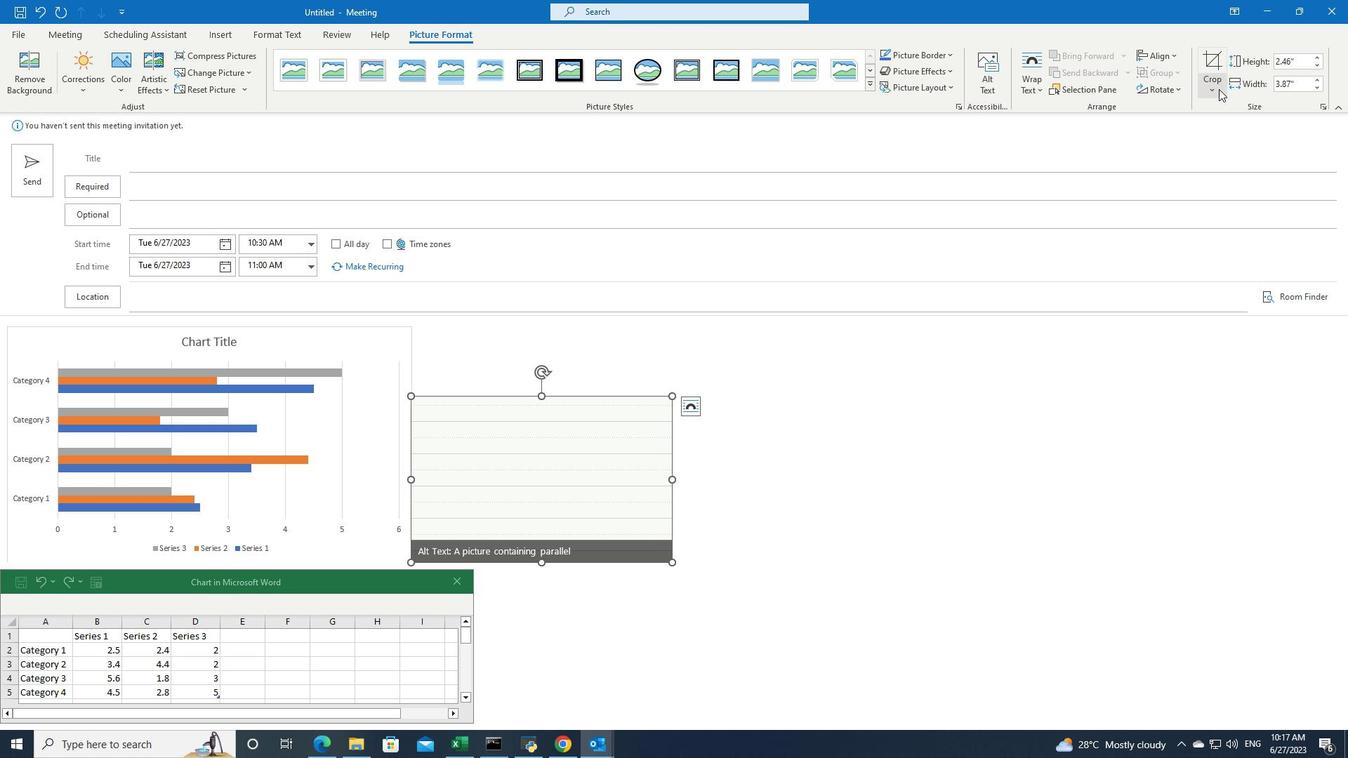 
Action: Mouse pressed left at (1216, 91)
Screenshot: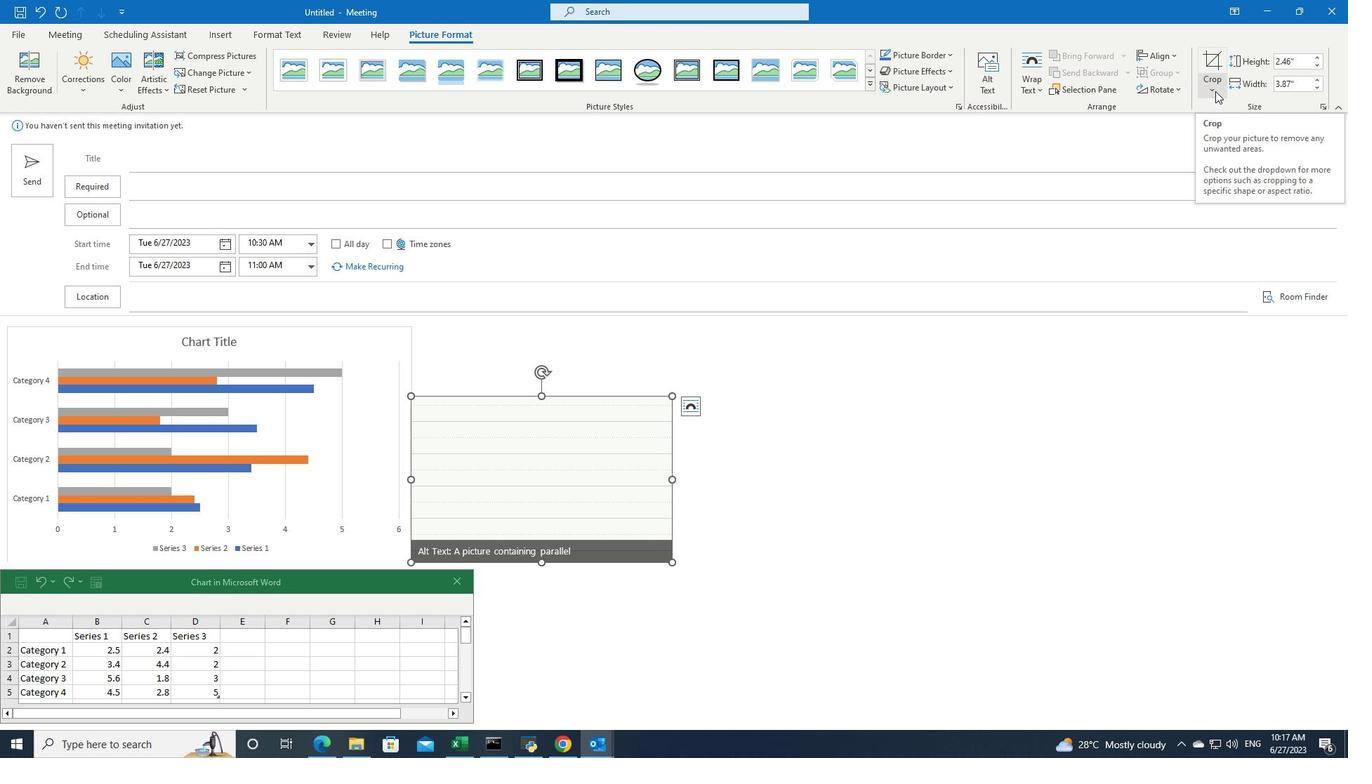
Action: Mouse moved to (1232, 133)
Screenshot: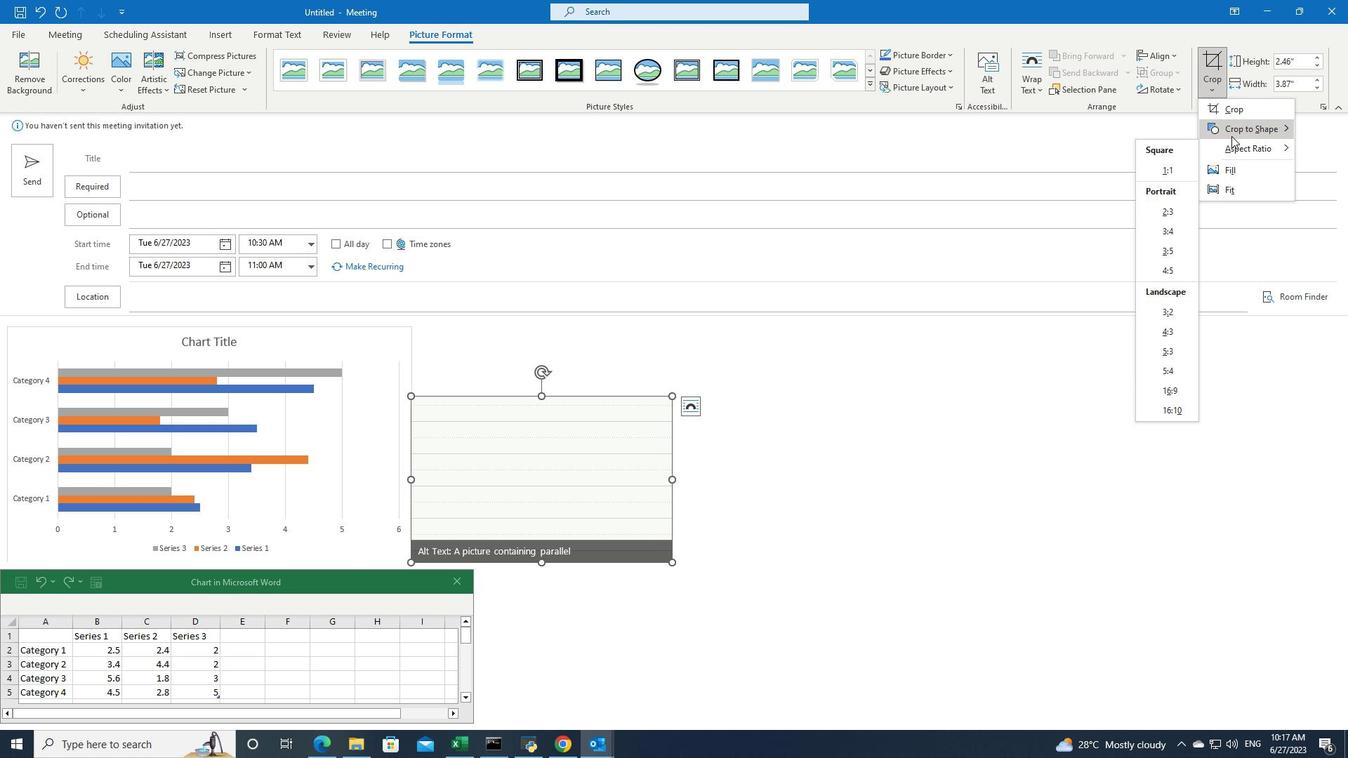 
Action: Mouse pressed left at (1232, 133)
Screenshot: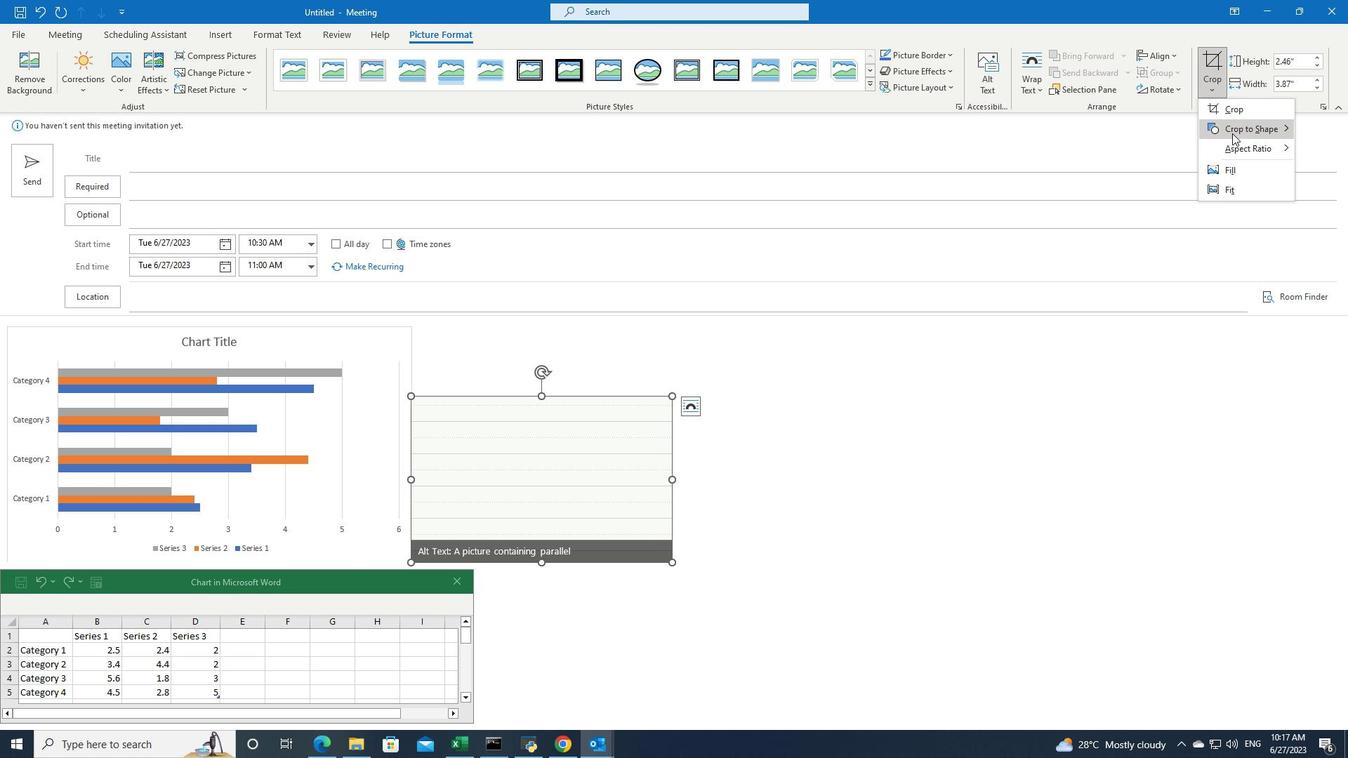 
Action: Mouse moved to (1023, 191)
Screenshot: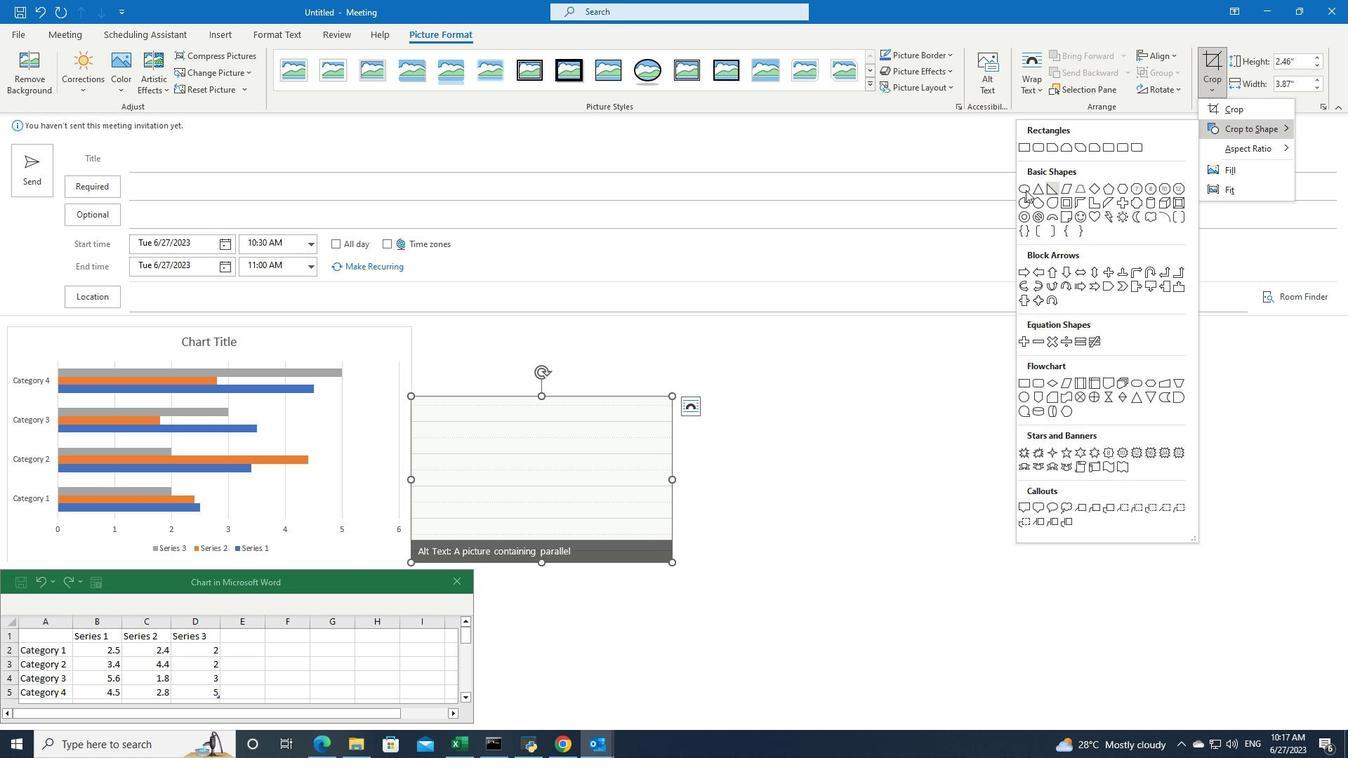 
Action: Mouse pressed left at (1023, 191)
Screenshot: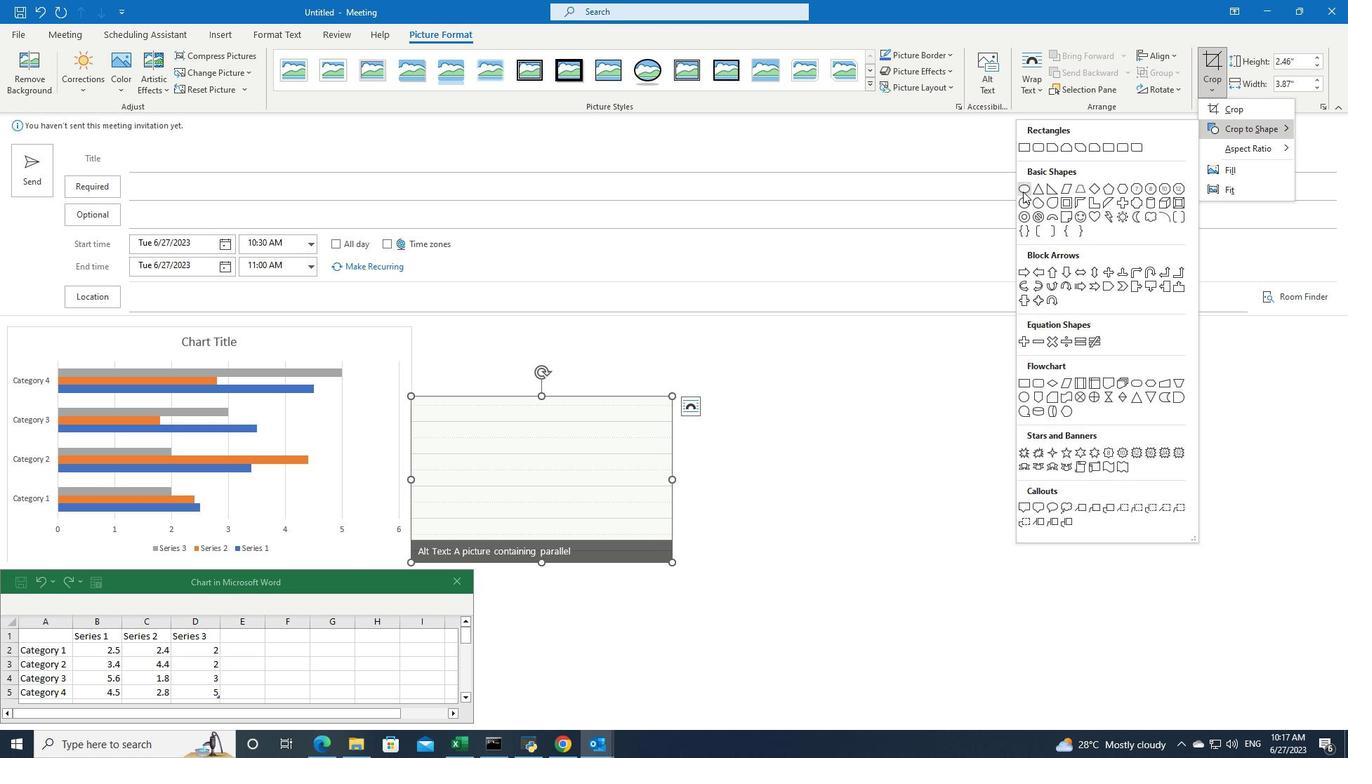 
Action: Mouse moved to (633, 478)
Screenshot: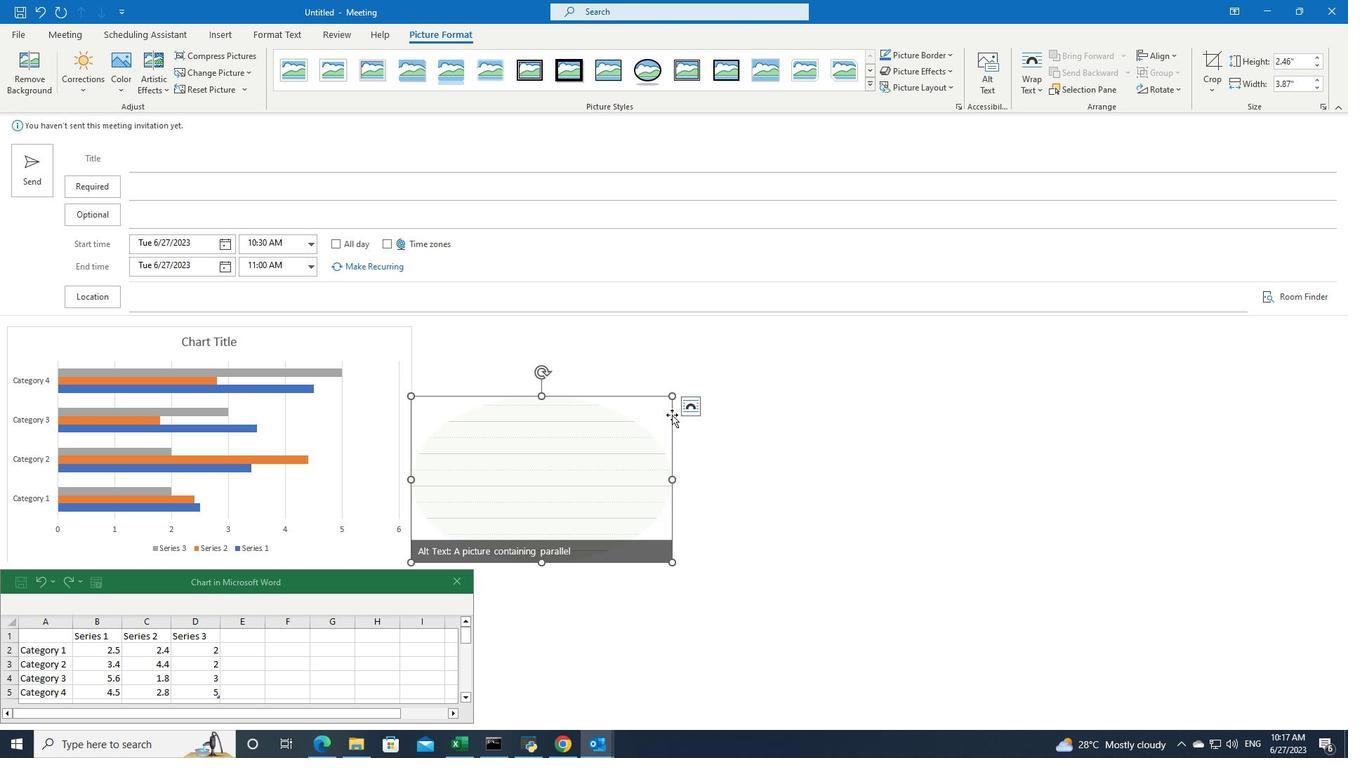
